 Task: Look for space in Pérama, Greece from 4th June, 2023 to 8th June, 2023 for 2 adults in price range Rs.8000 to Rs.16000. Place can be private room with 1  bedroom having 1 bed and 1 bathroom. Property type can be house, flat, hotel. Amenities needed are: washing machine. Booking option can be shelf check-in. Required host language is English.
Action: Mouse moved to (482, 54)
Screenshot: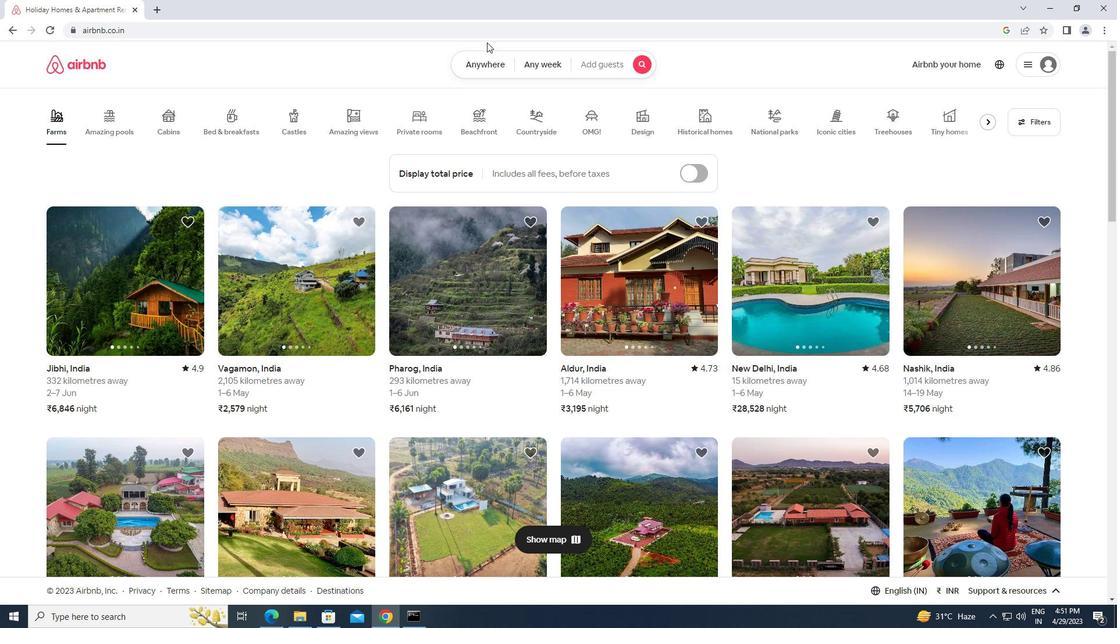 
Action: Mouse pressed left at (482, 54)
Screenshot: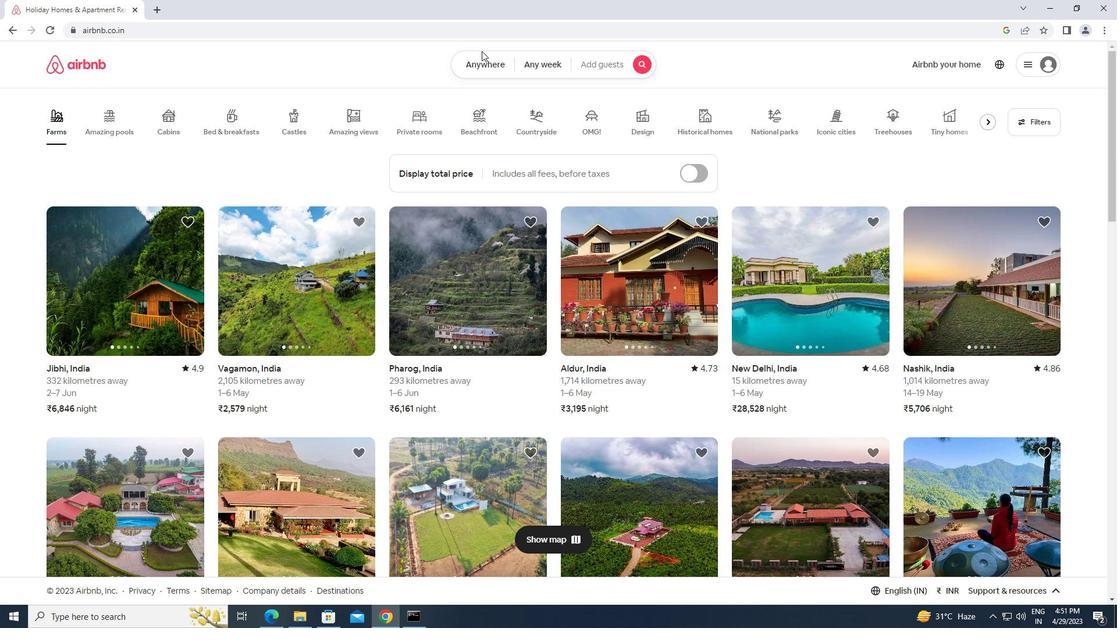 
Action: Mouse moved to (460, 97)
Screenshot: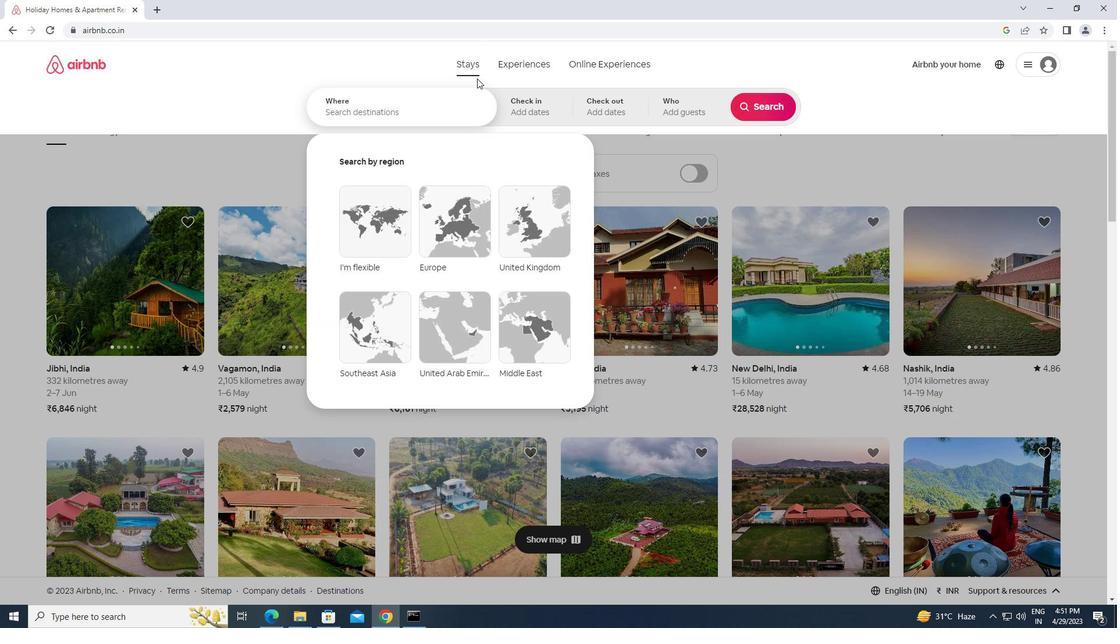 
Action: Mouse pressed left at (460, 97)
Screenshot: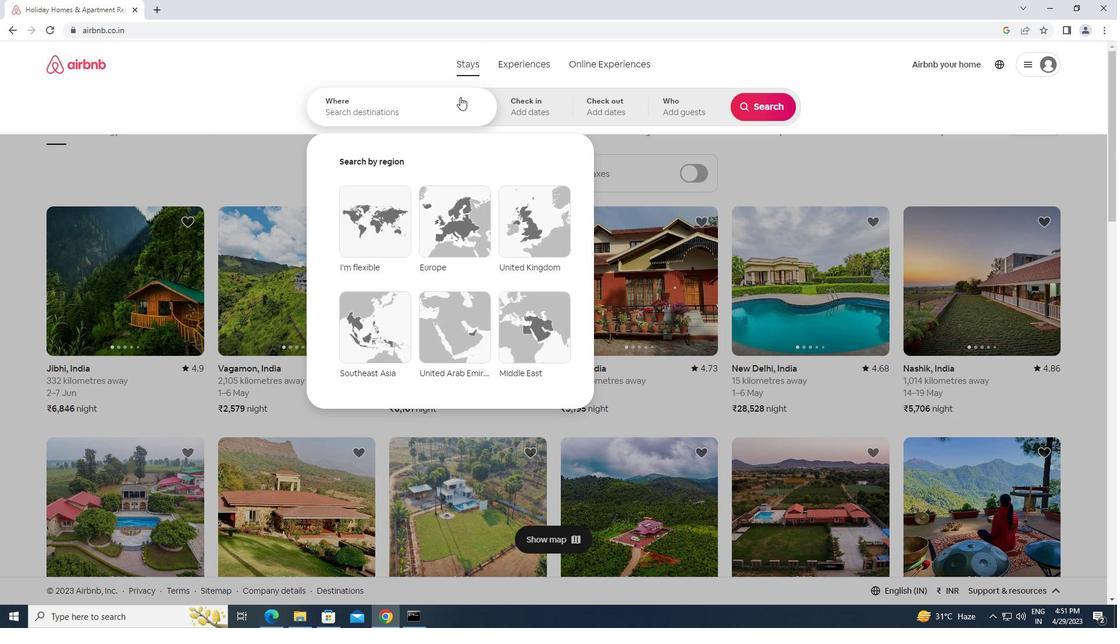 
Action: Key pressed p<Key.caps_lock>erama,<Key.space><Key.caps_lock>g<Key.caps_lock>reece<Key.enter>
Screenshot: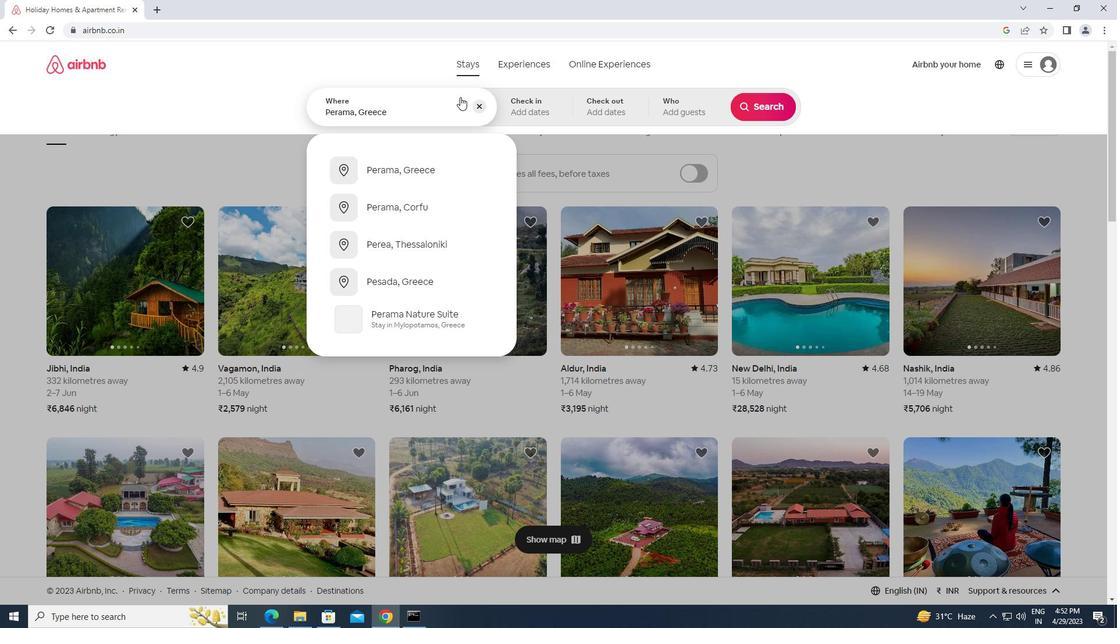 
Action: Mouse moved to (762, 194)
Screenshot: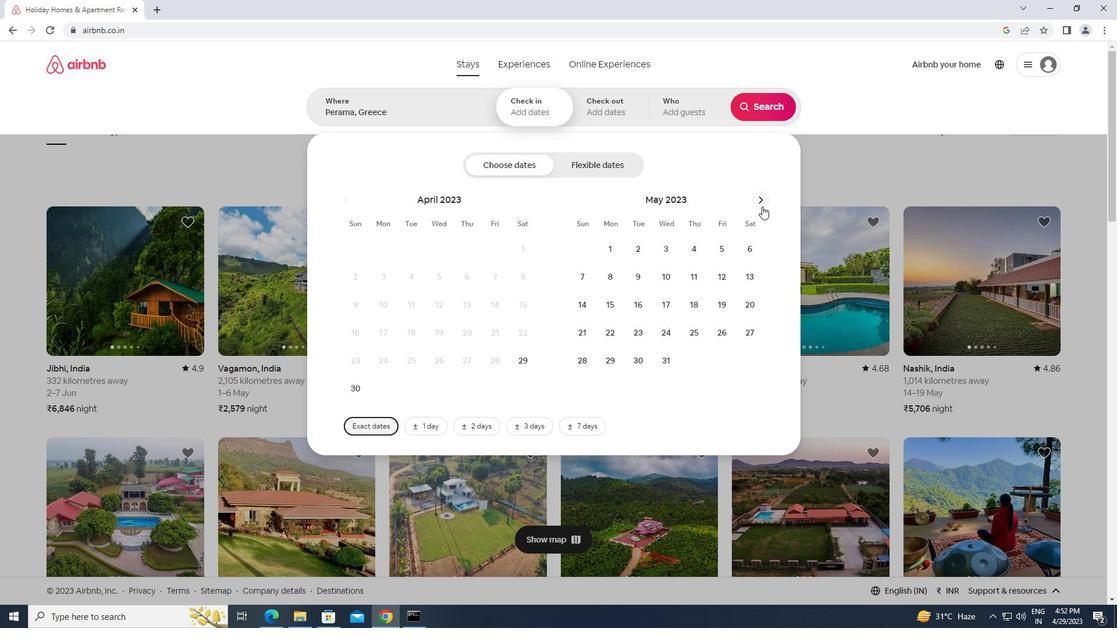 
Action: Mouse pressed left at (762, 194)
Screenshot: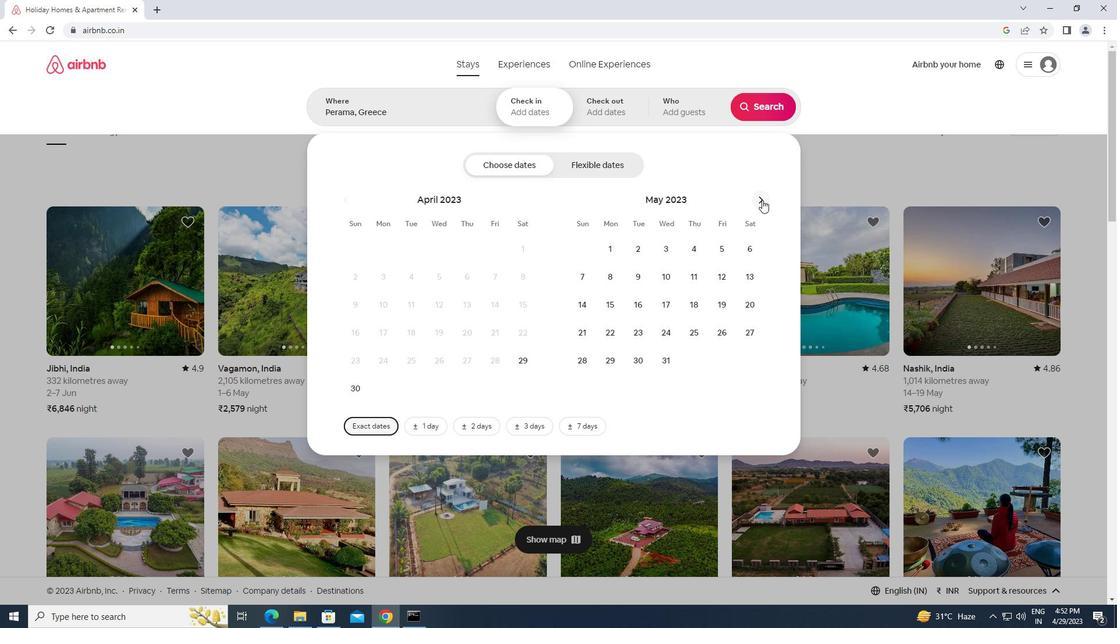
Action: Mouse moved to (588, 271)
Screenshot: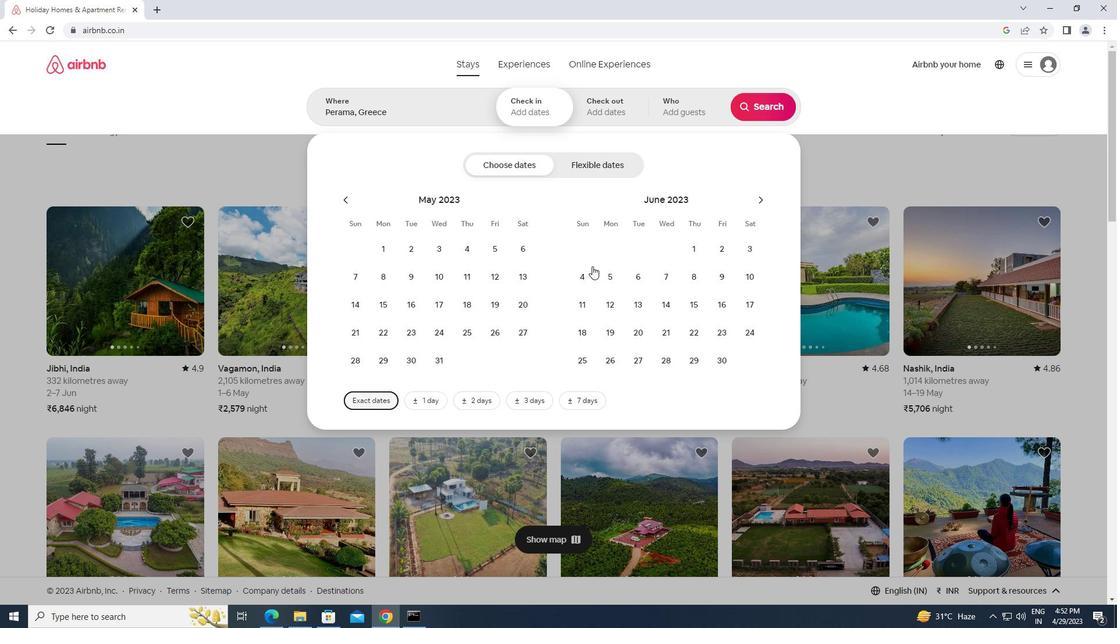 
Action: Mouse pressed left at (588, 271)
Screenshot: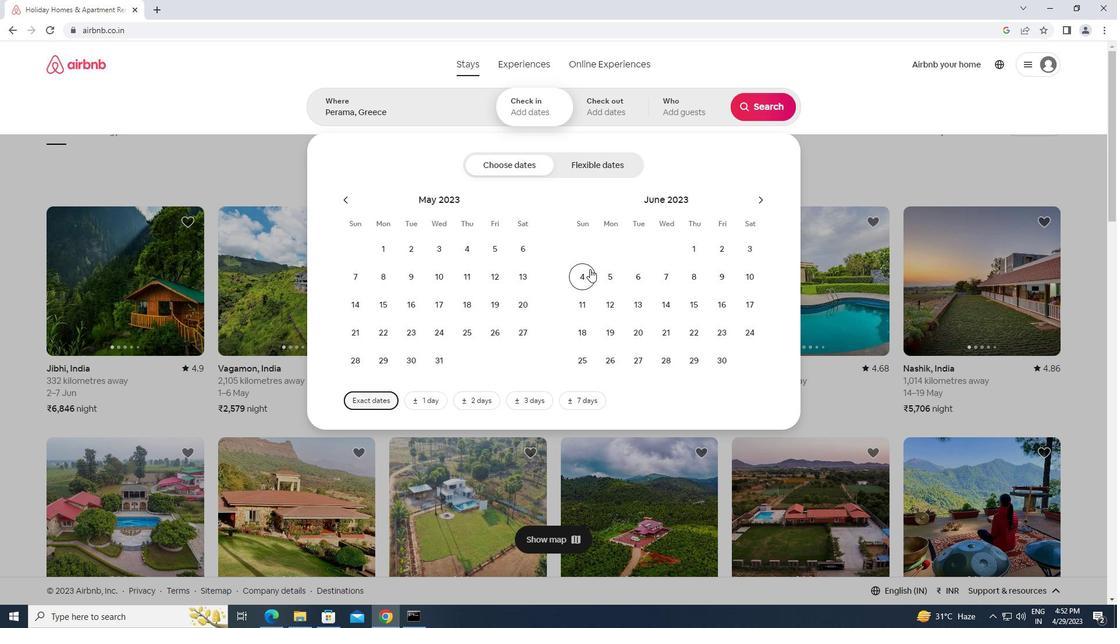 
Action: Mouse moved to (698, 271)
Screenshot: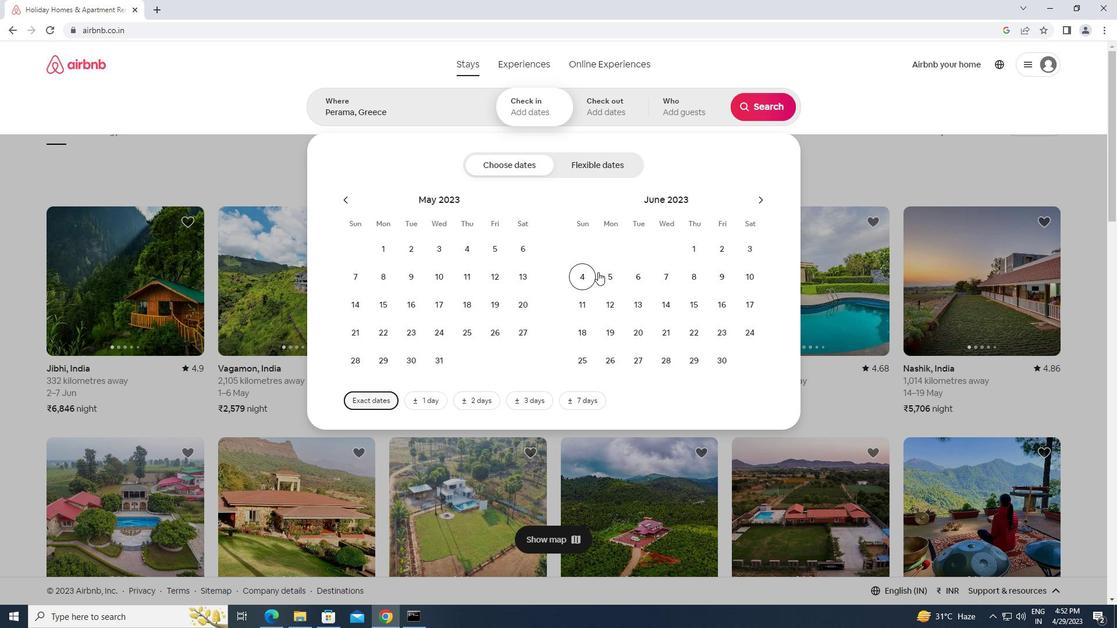 
Action: Mouse pressed left at (698, 271)
Screenshot: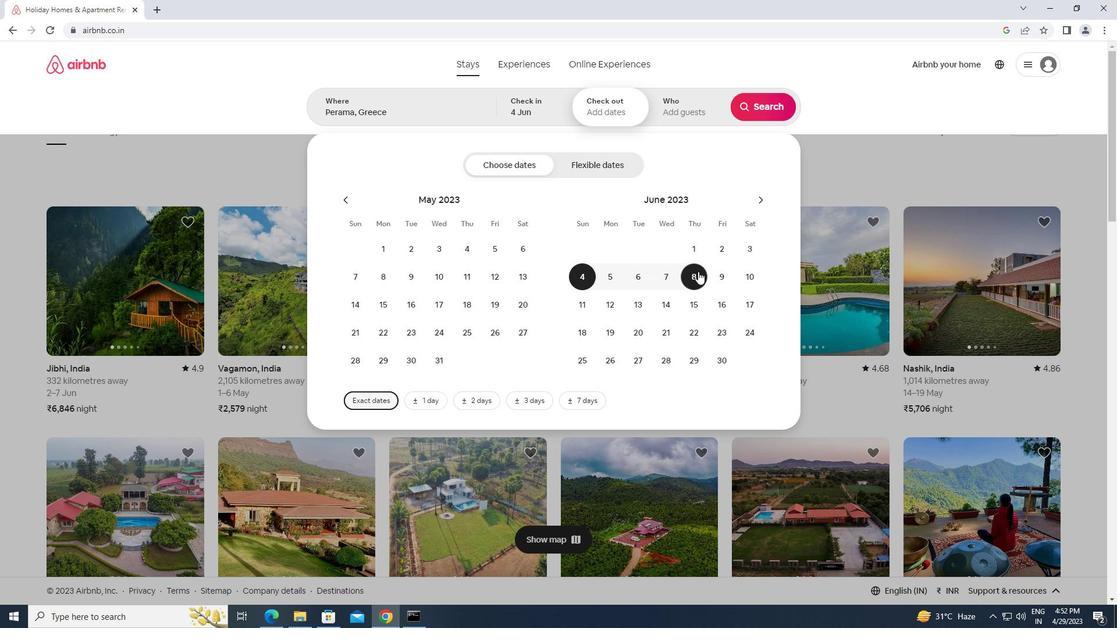 
Action: Mouse moved to (685, 108)
Screenshot: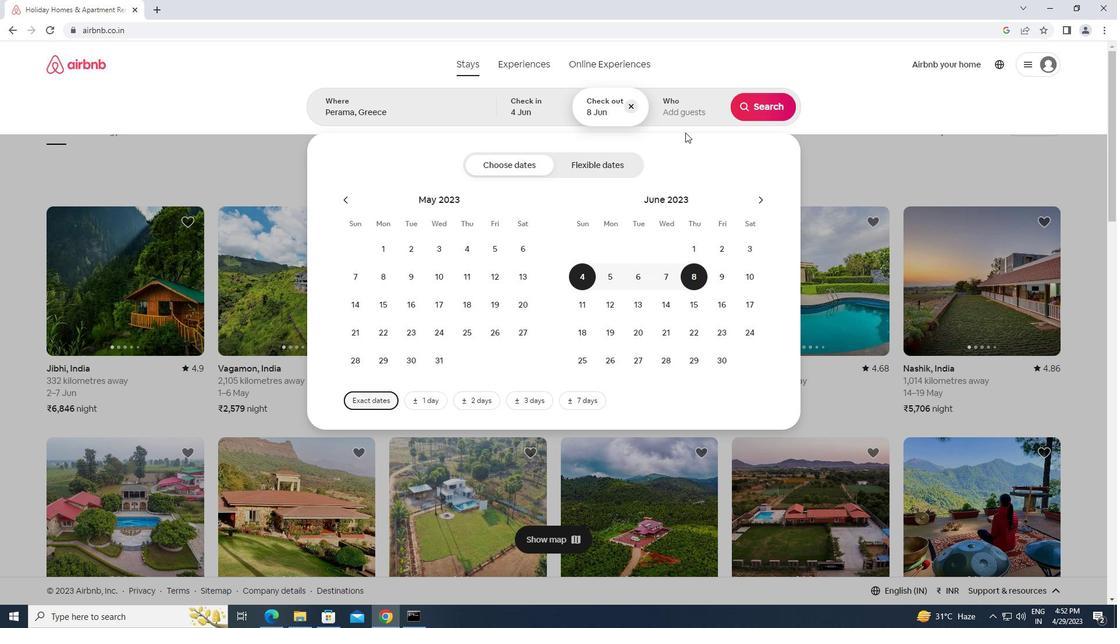 
Action: Mouse pressed left at (685, 108)
Screenshot: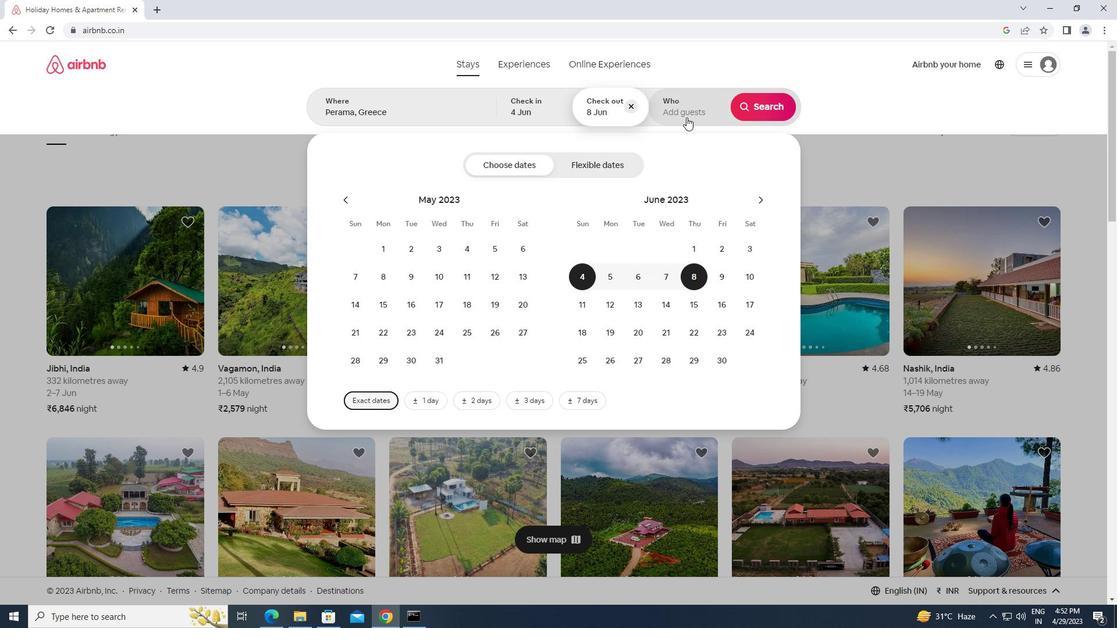 
Action: Mouse moved to (772, 164)
Screenshot: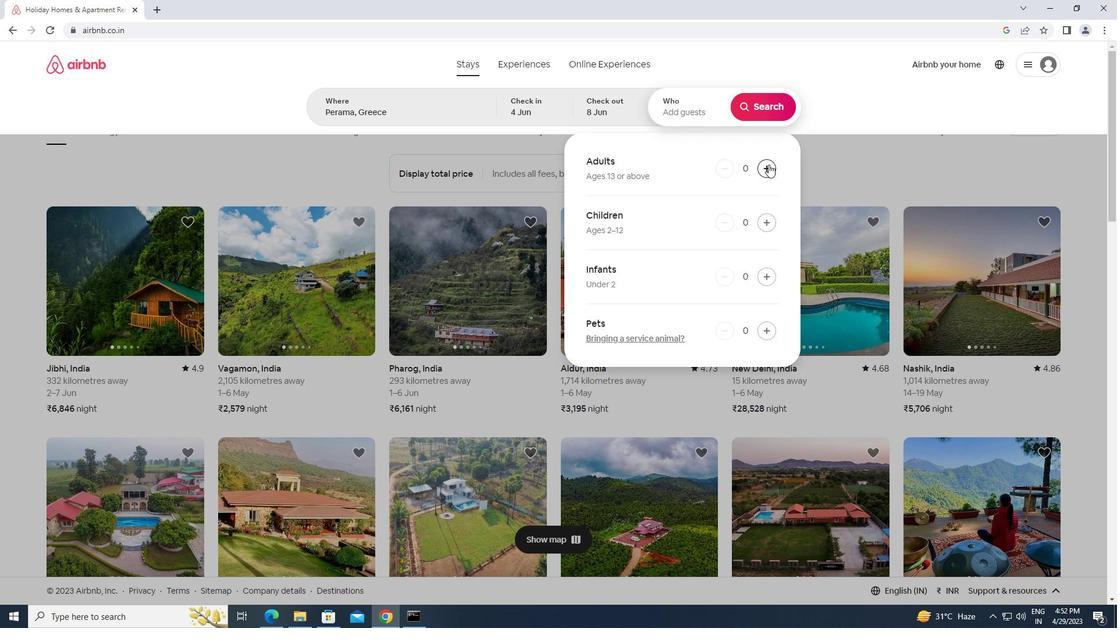 
Action: Mouse pressed left at (772, 164)
Screenshot: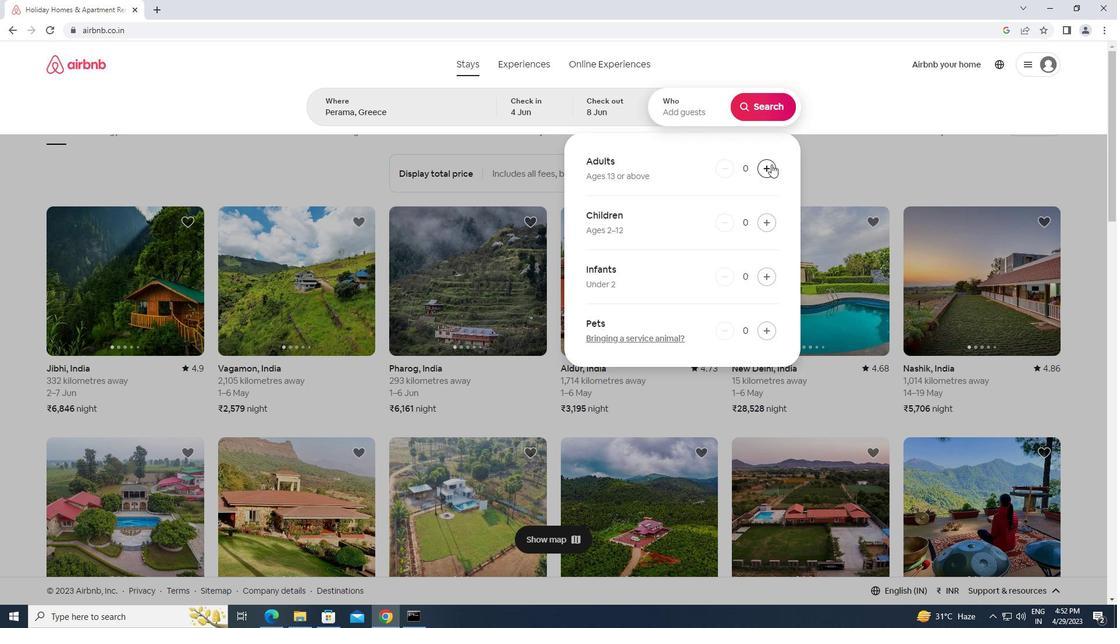 
Action: Mouse pressed left at (772, 164)
Screenshot: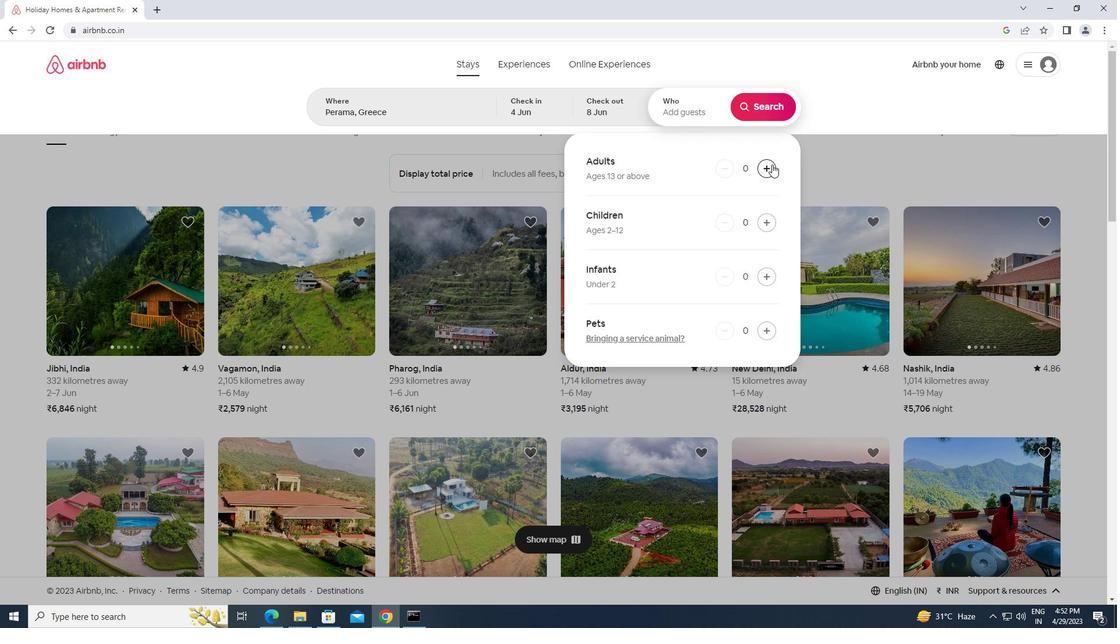 
Action: Mouse moved to (766, 96)
Screenshot: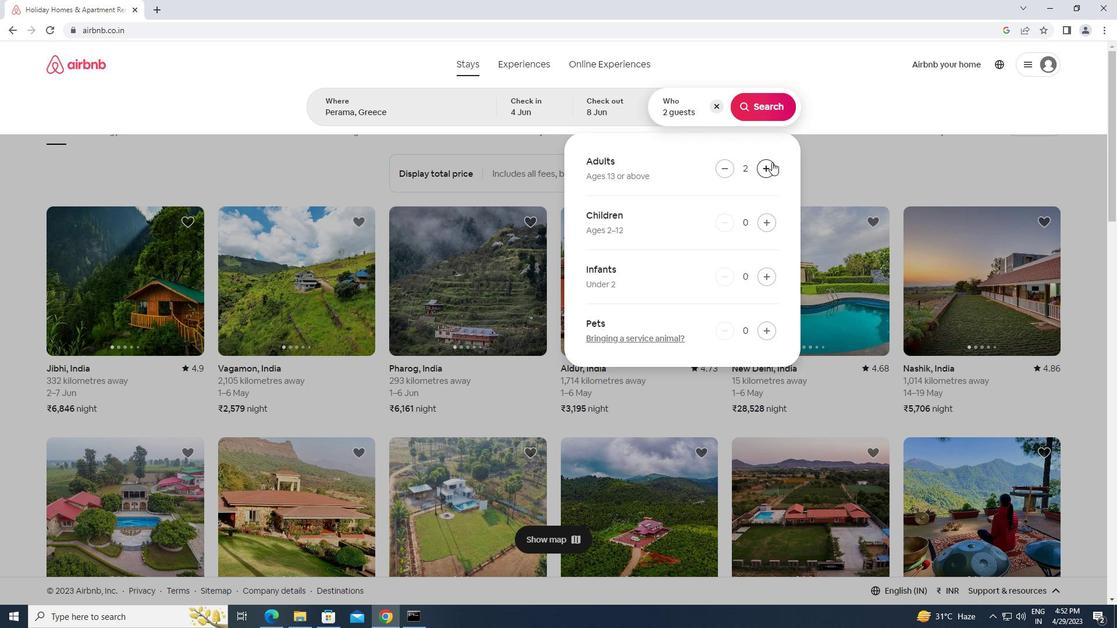 
Action: Mouse pressed left at (766, 96)
Screenshot: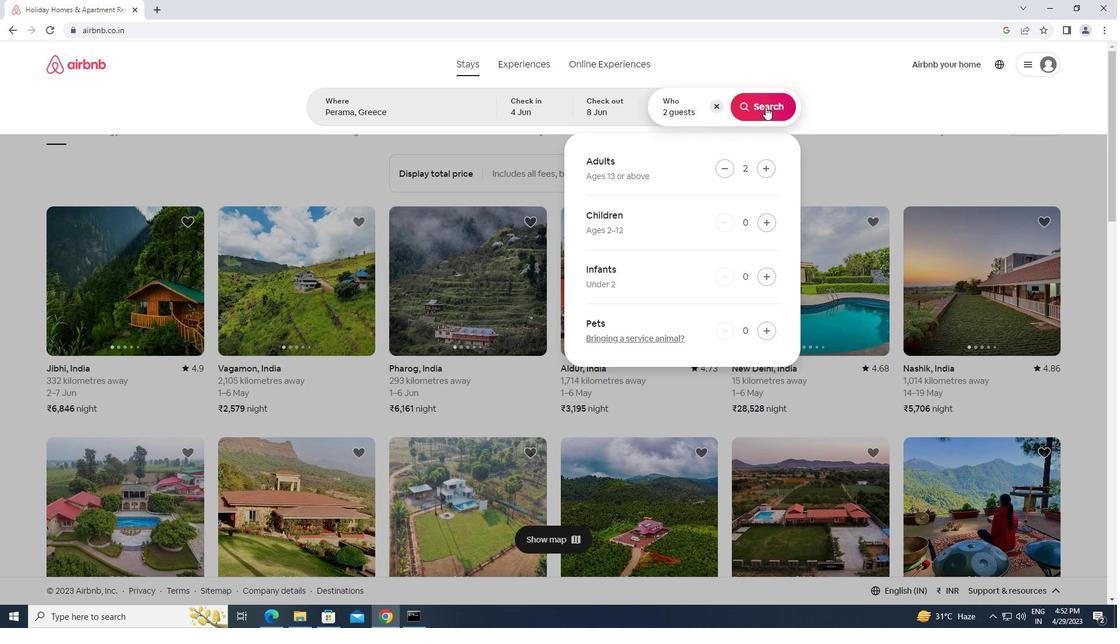 
Action: Mouse moved to (1049, 112)
Screenshot: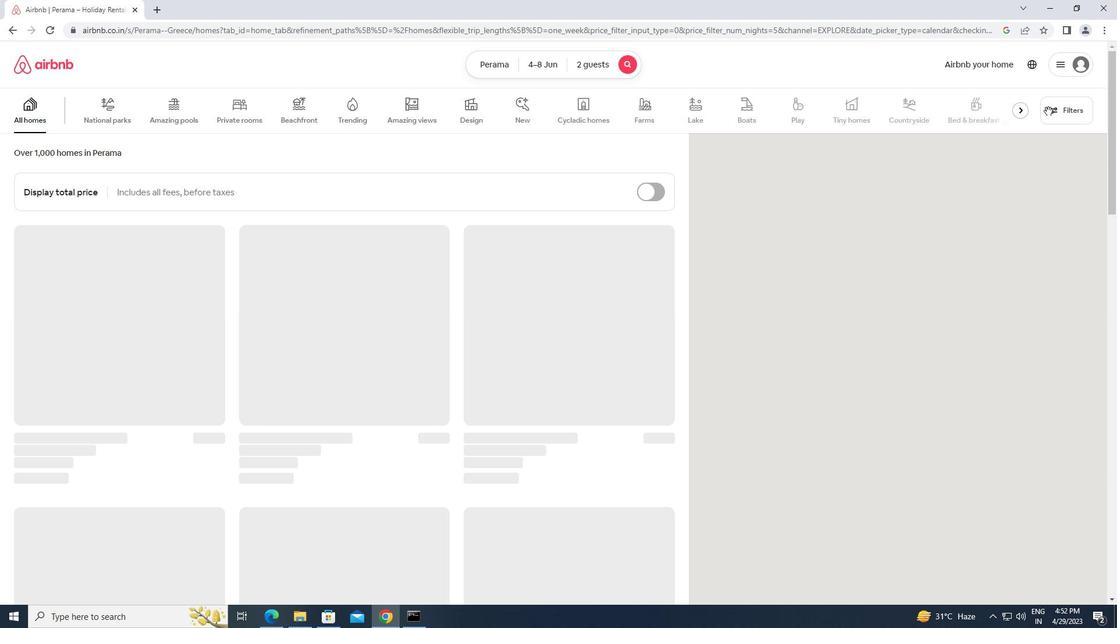 
Action: Mouse pressed left at (1049, 112)
Screenshot: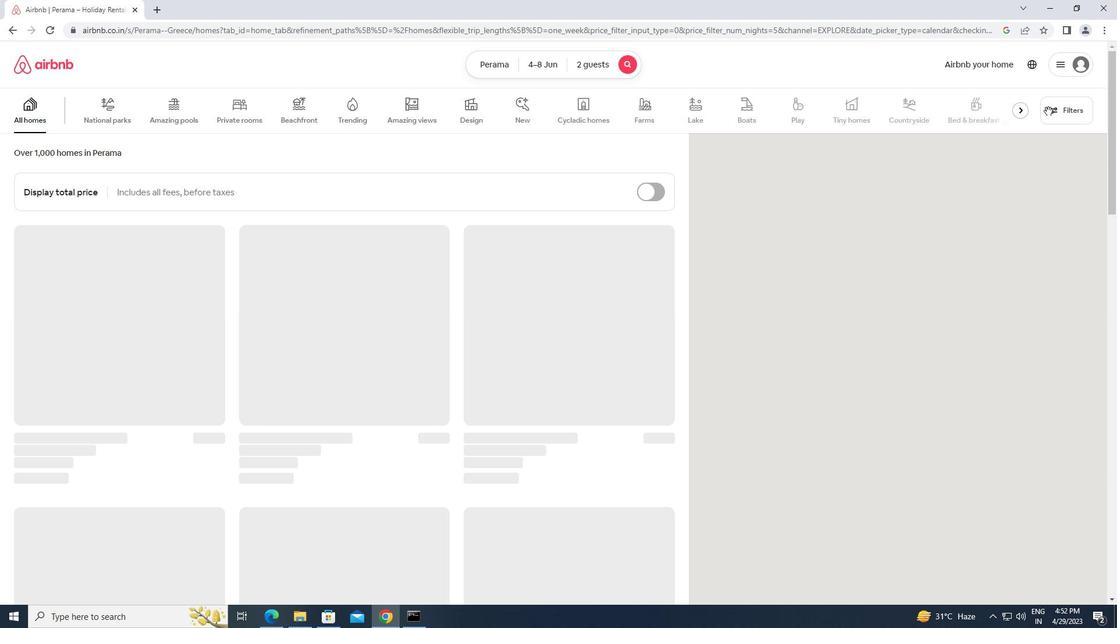
Action: Mouse moved to (407, 257)
Screenshot: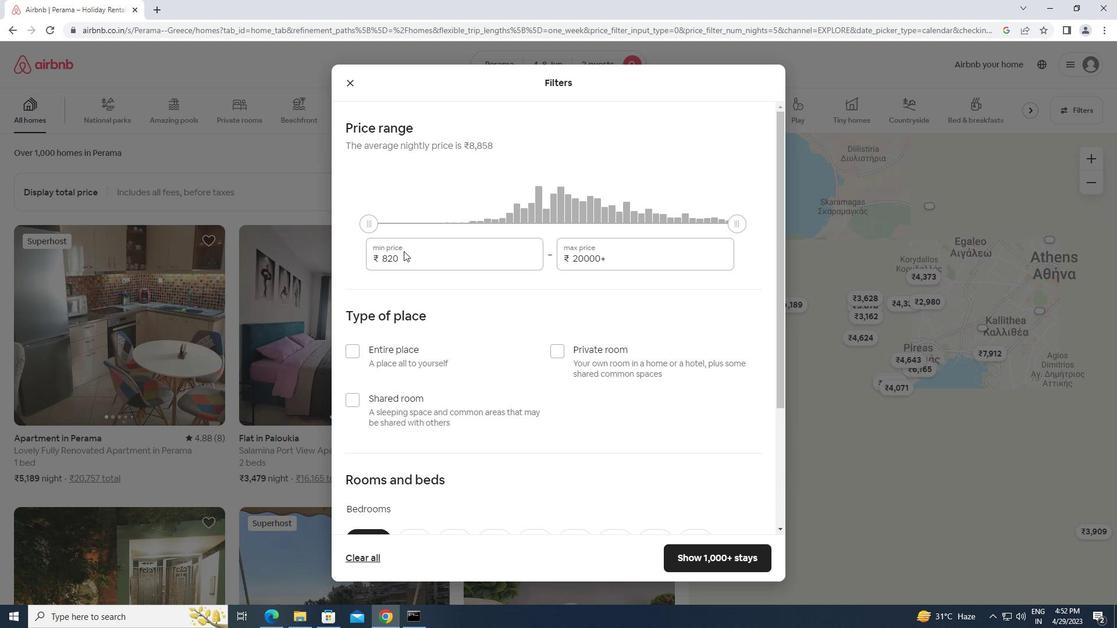 
Action: Mouse pressed left at (407, 257)
Screenshot: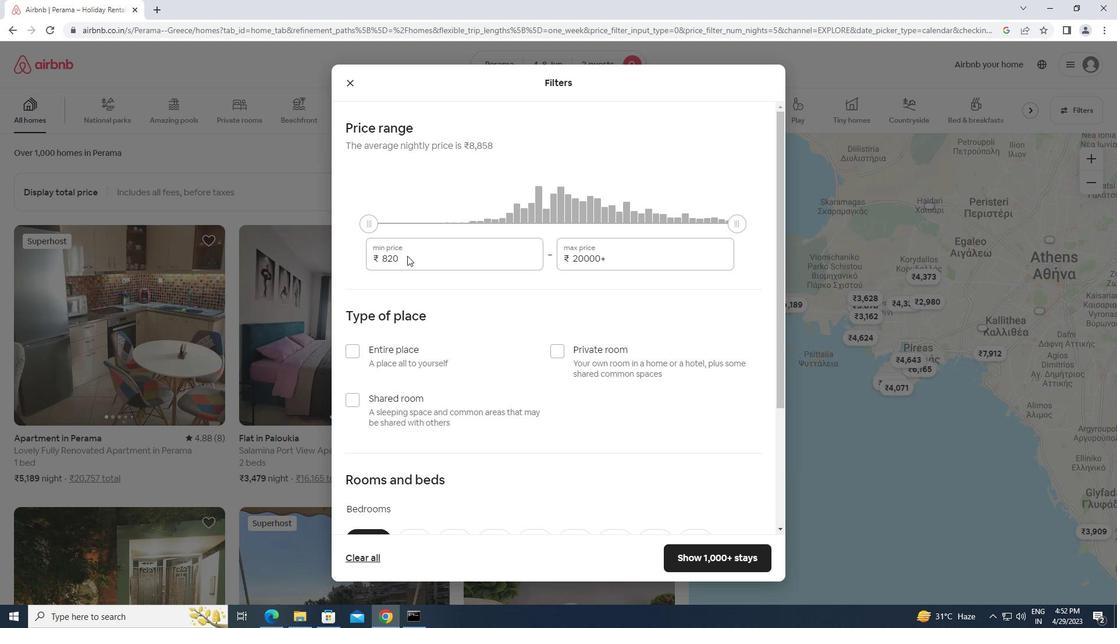 
Action: Mouse moved to (350, 259)
Screenshot: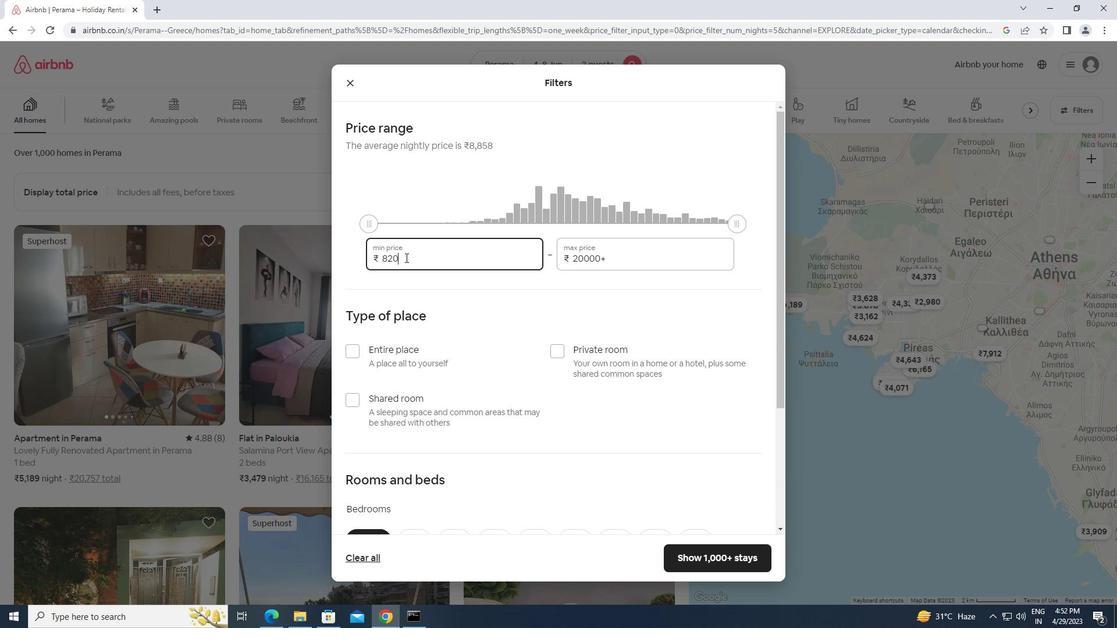 
Action: Key pressed 8000<Key.tab><Key.backspace><Key.backspace><Key.backspace><Key.backspace><Key.backspace><Key.backspace><Key.backspace><Key.backspace><Key.backspace><Key.backspace><Key.backspace><Key.backspace><Key.backspace><Key.backspace><Key.backspace><Key.backspace><Key.backspace><Key.backspace><Key.backspace><Key.backspace><Key.backspace><Key.backspace><Key.backspace><Key.backspace>16000
Screenshot: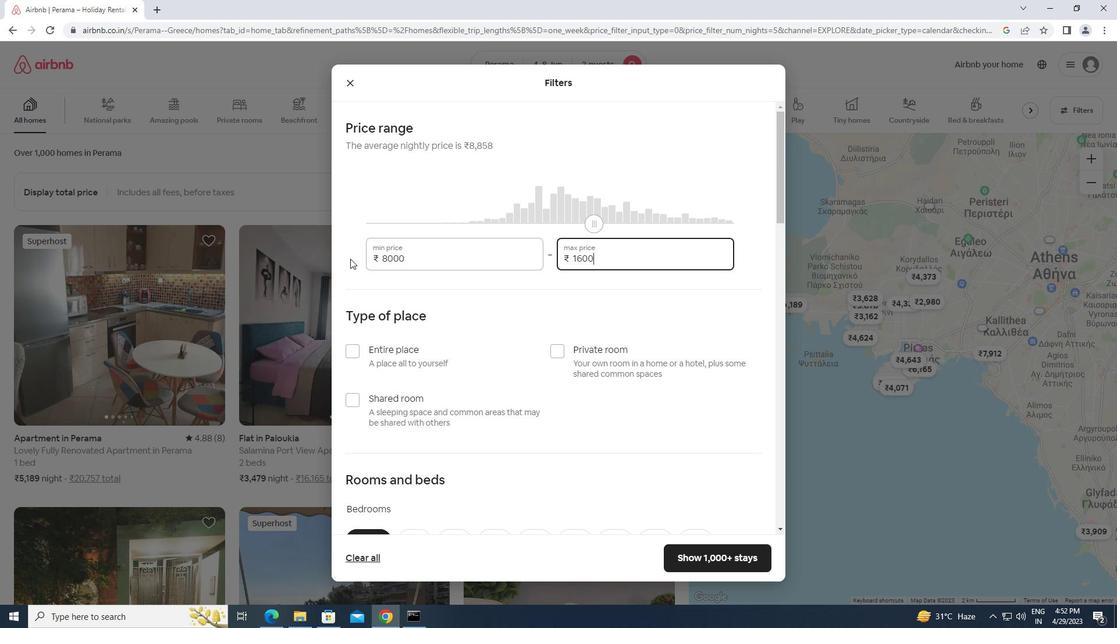 
Action: Mouse moved to (550, 352)
Screenshot: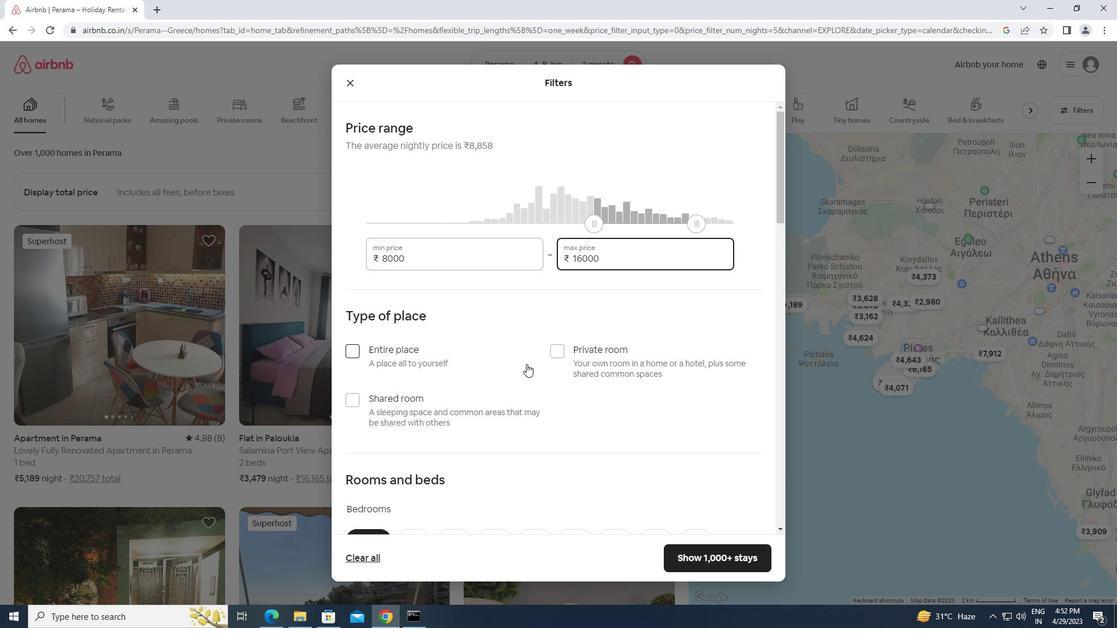 
Action: Mouse pressed left at (550, 352)
Screenshot: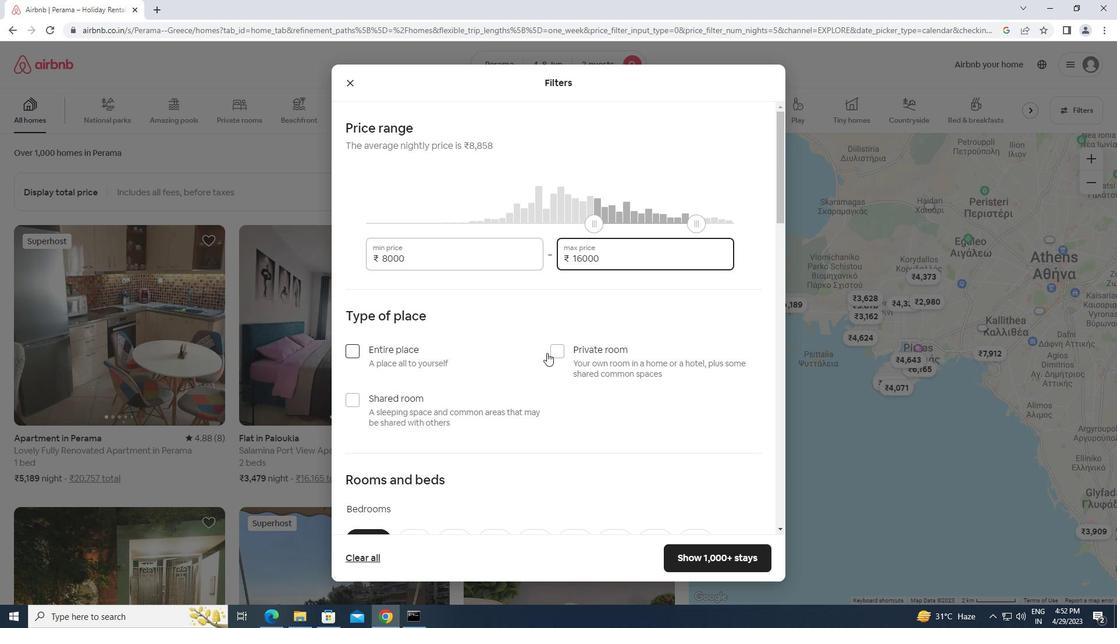 
Action: Mouse moved to (479, 372)
Screenshot: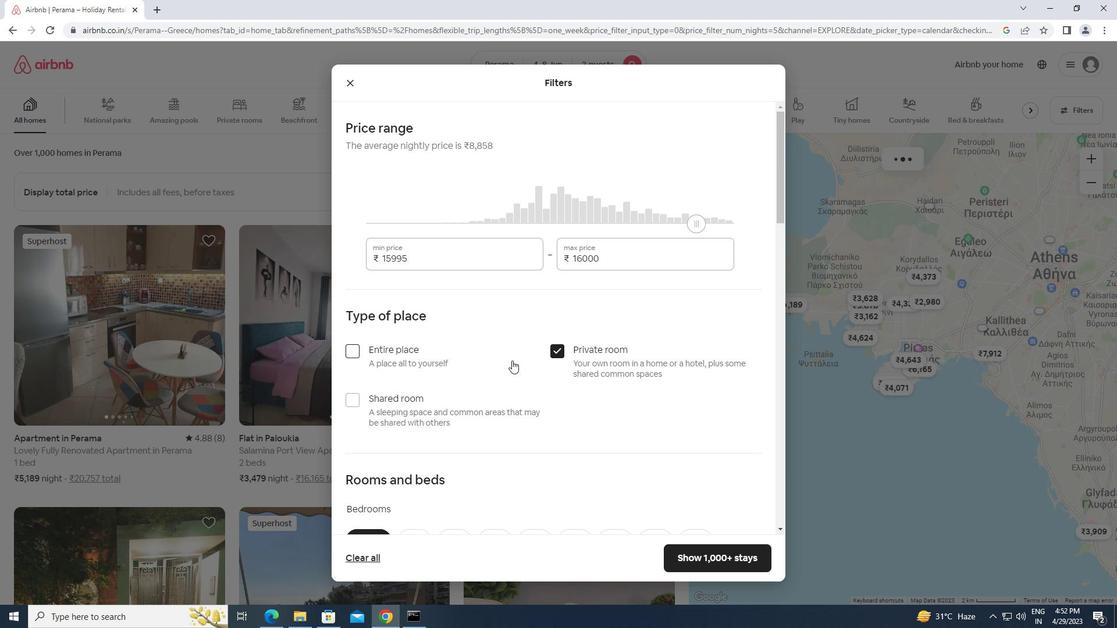 
Action: Mouse scrolled (479, 371) with delta (0, 0)
Screenshot: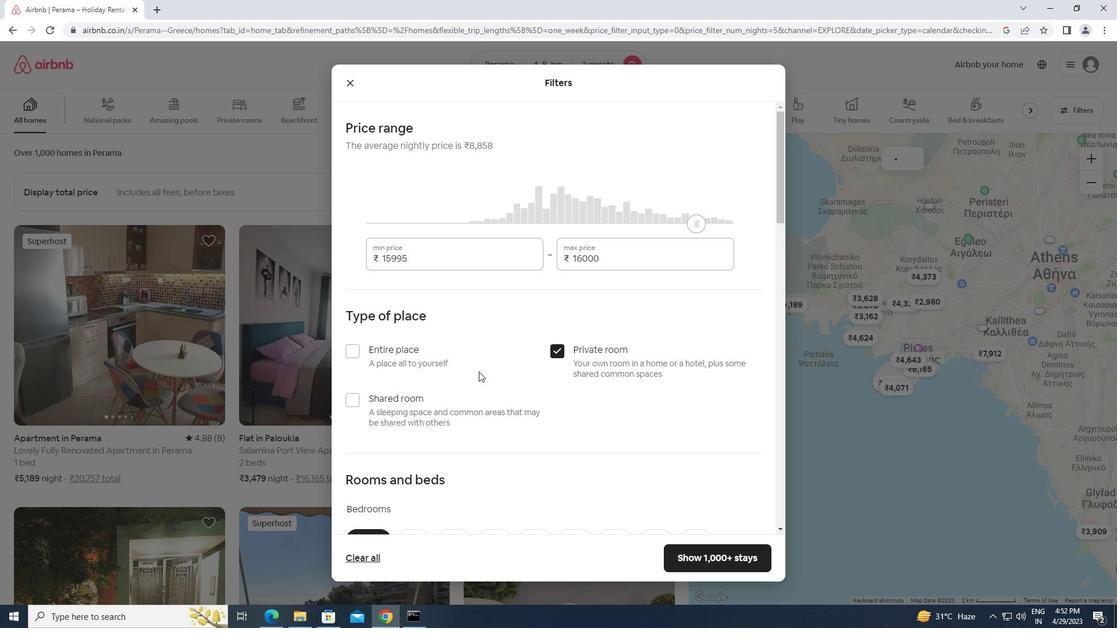 
Action: Mouse scrolled (479, 371) with delta (0, 0)
Screenshot: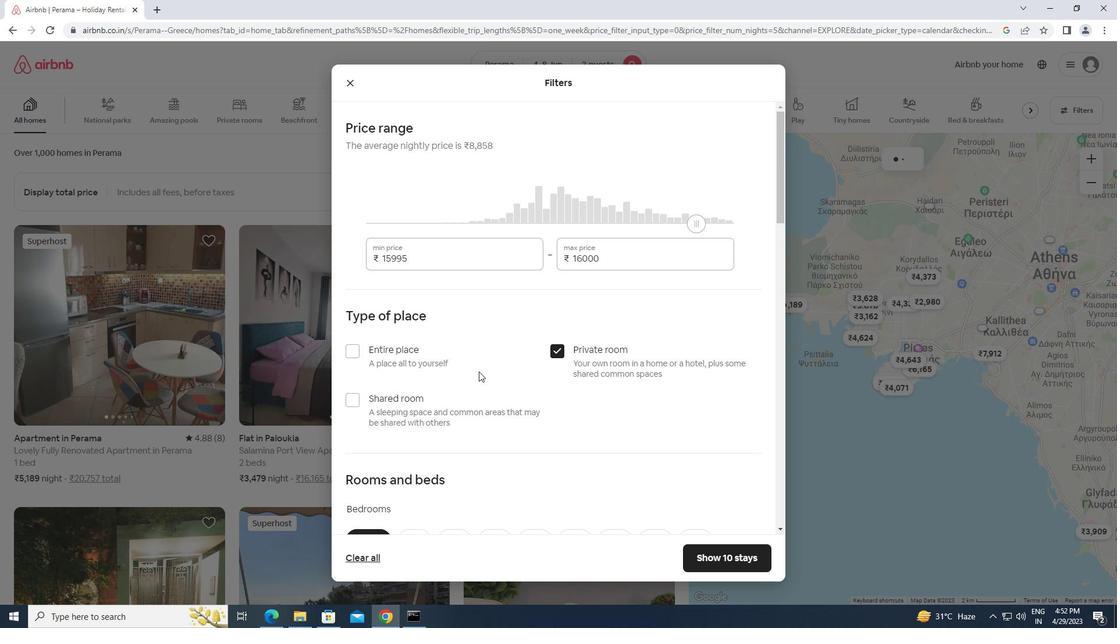 
Action: Mouse scrolled (479, 371) with delta (0, 0)
Screenshot: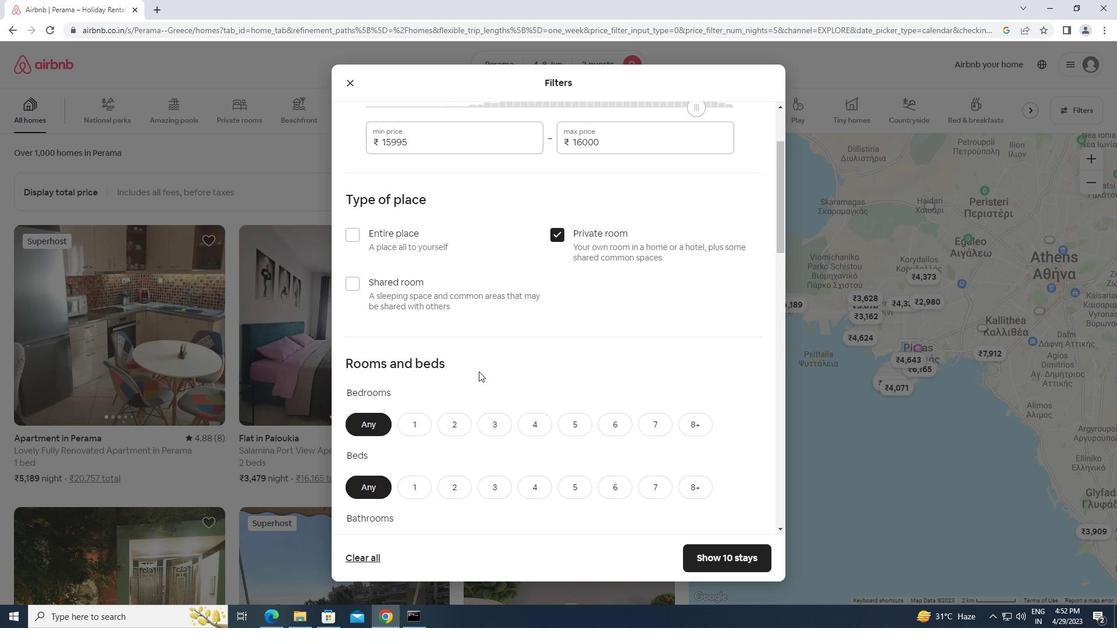 
Action: Mouse moved to (422, 369)
Screenshot: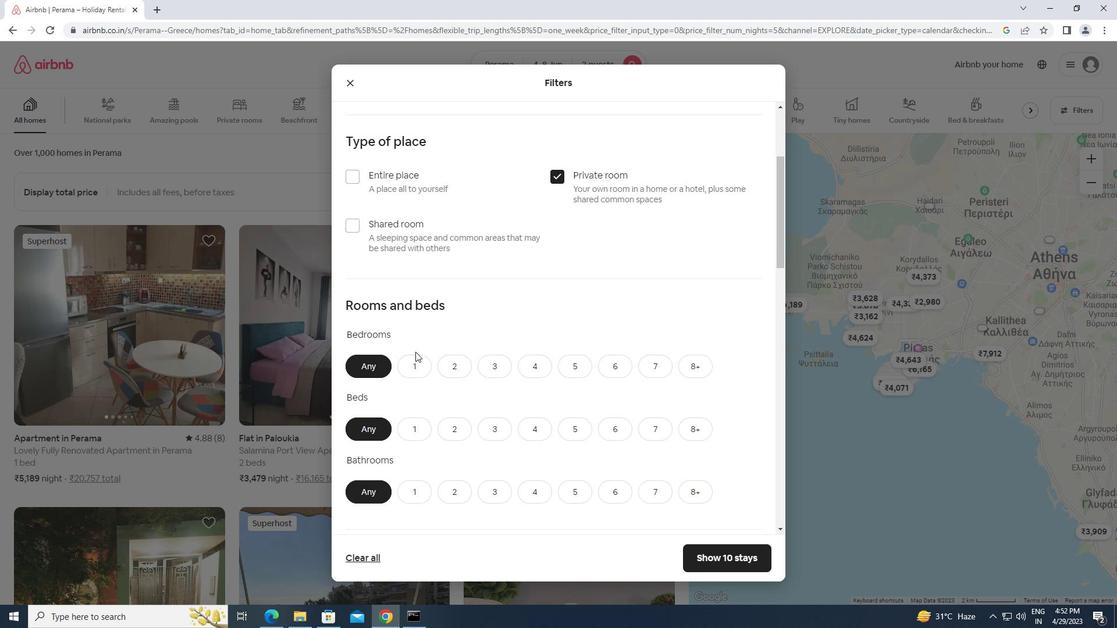 
Action: Mouse pressed left at (422, 369)
Screenshot: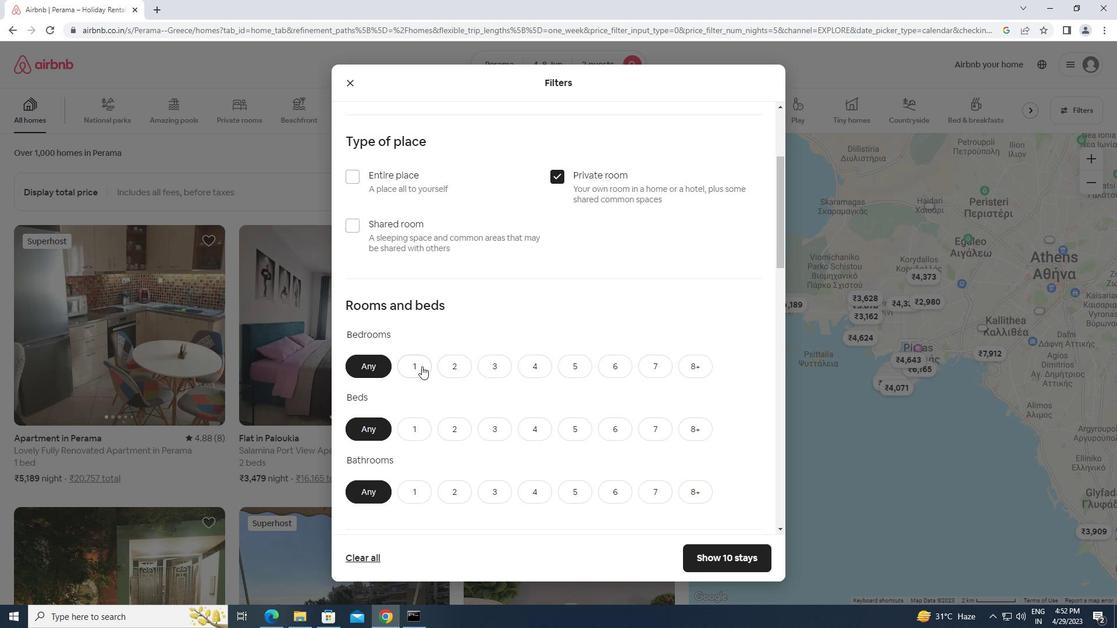 
Action: Mouse moved to (406, 424)
Screenshot: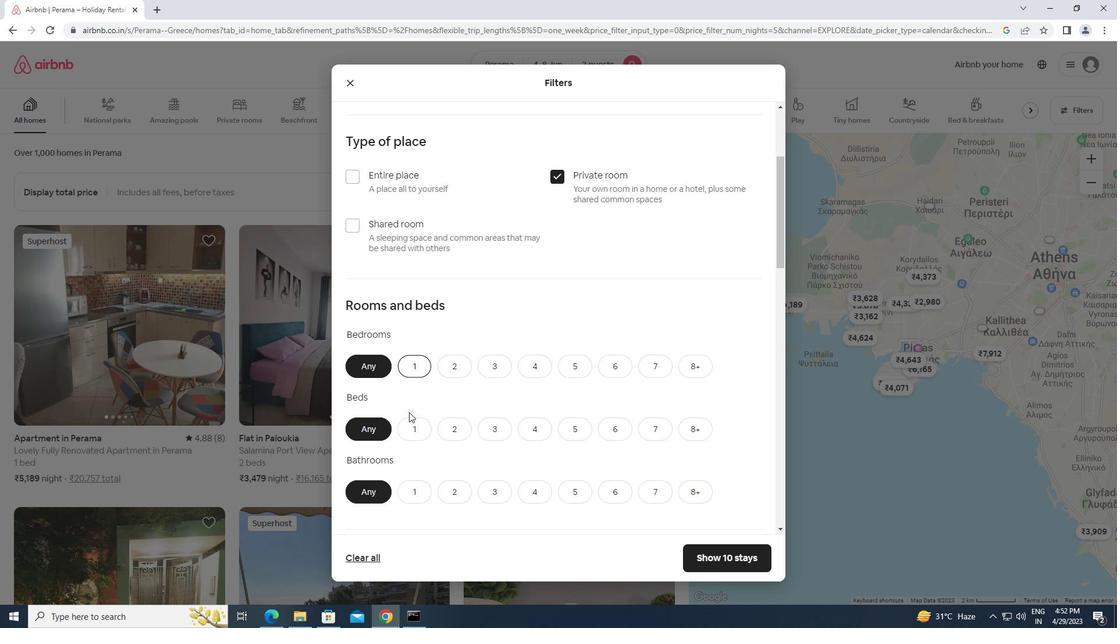 
Action: Mouse pressed left at (406, 424)
Screenshot: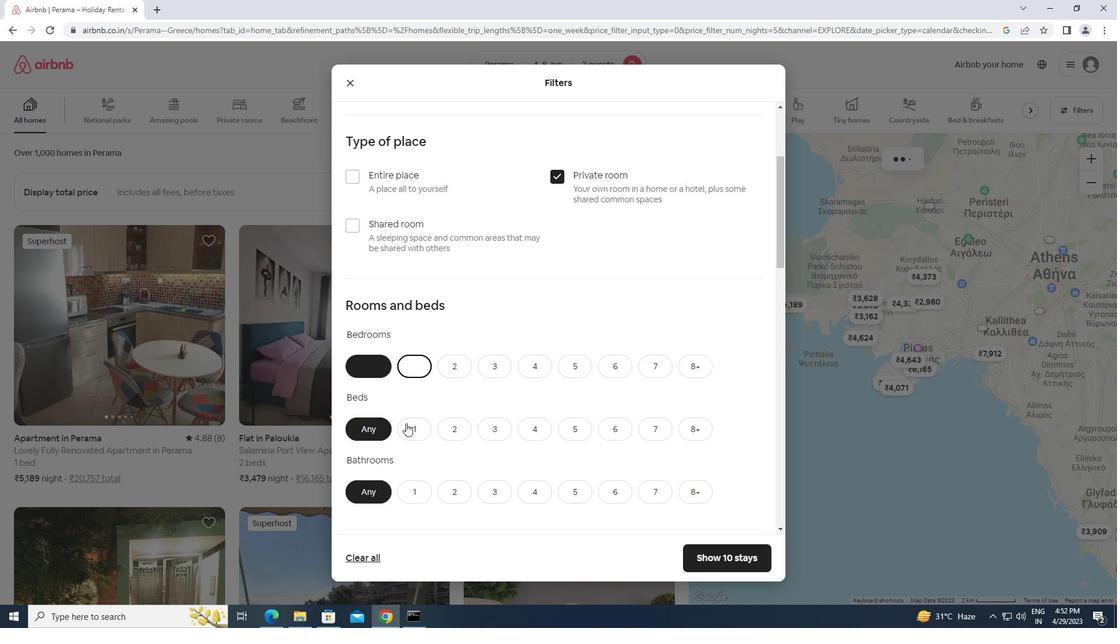 
Action: Mouse moved to (417, 491)
Screenshot: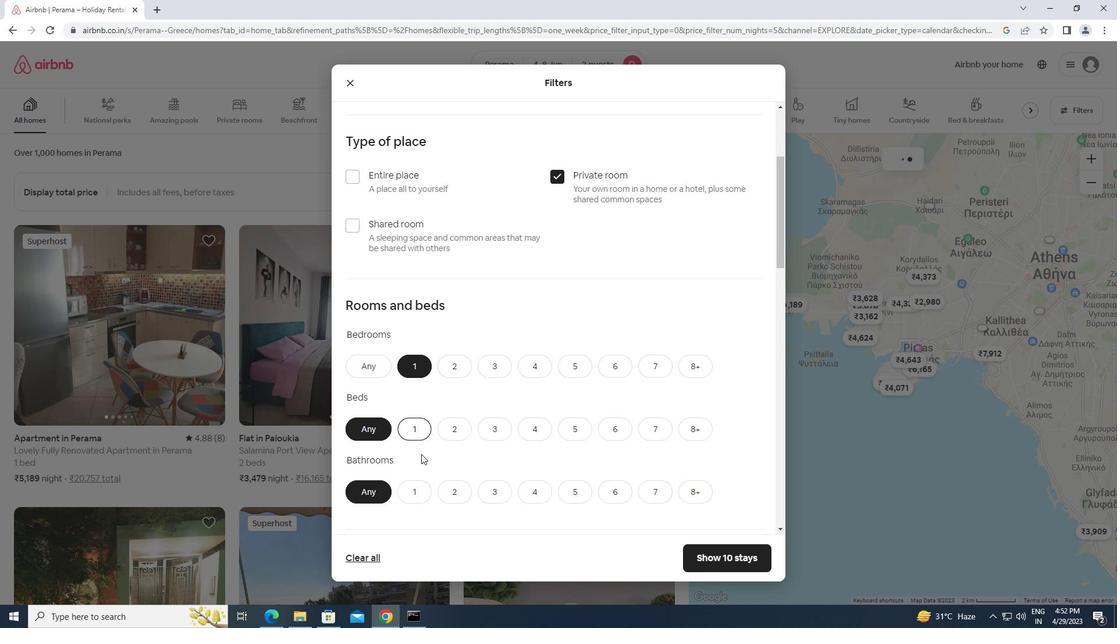 
Action: Mouse pressed left at (417, 491)
Screenshot: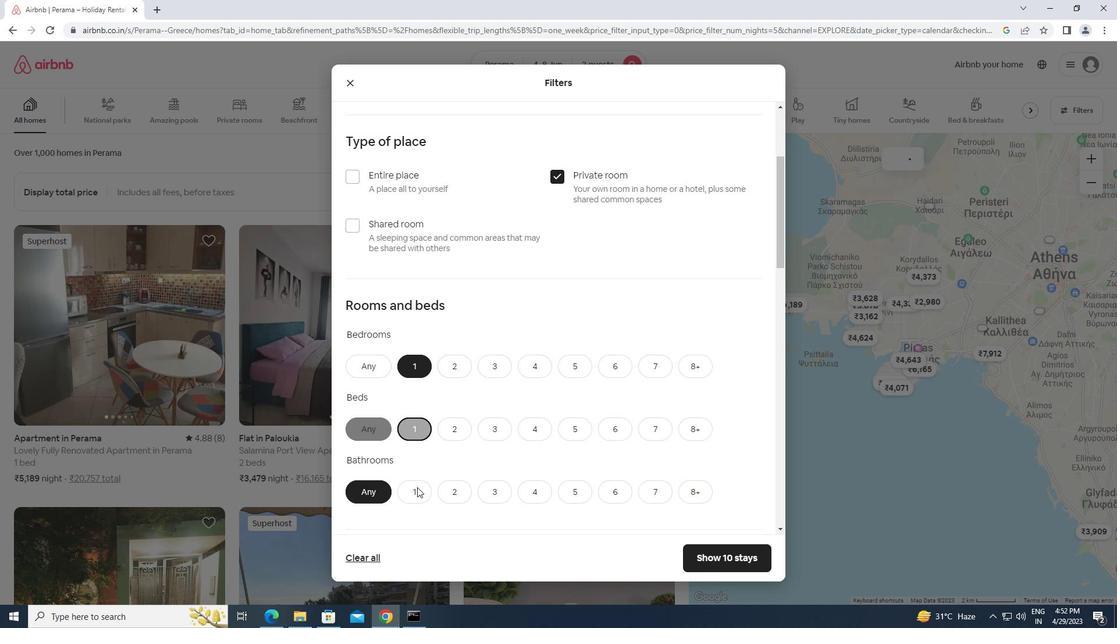 
Action: Mouse moved to (416, 491)
Screenshot: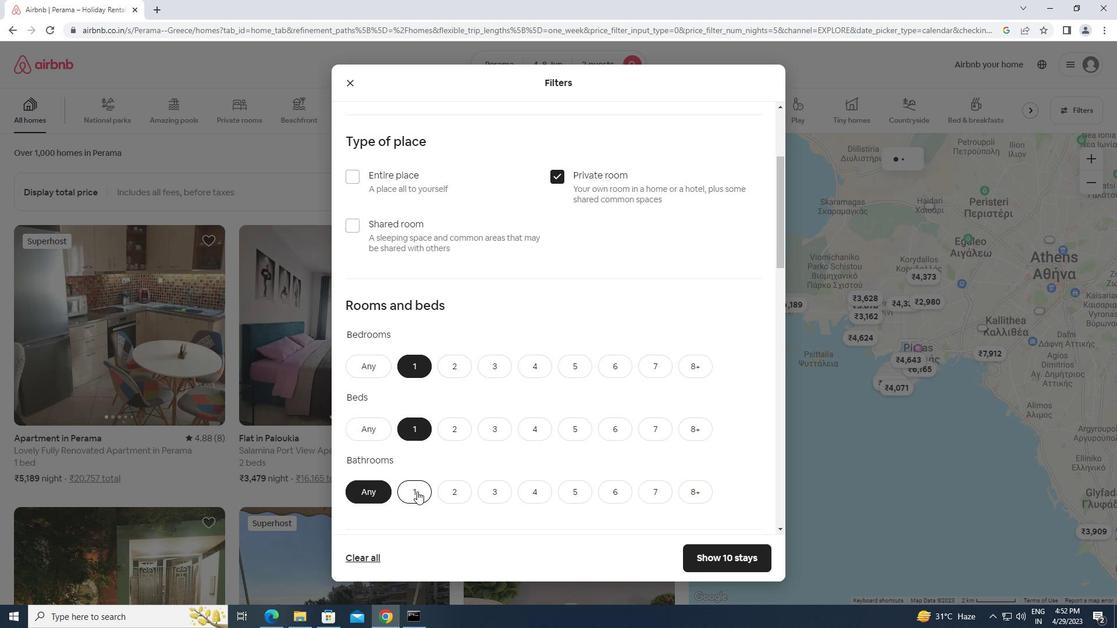 
Action: Mouse scrolled (416, 490) with delta (0, 0)
Screenshot: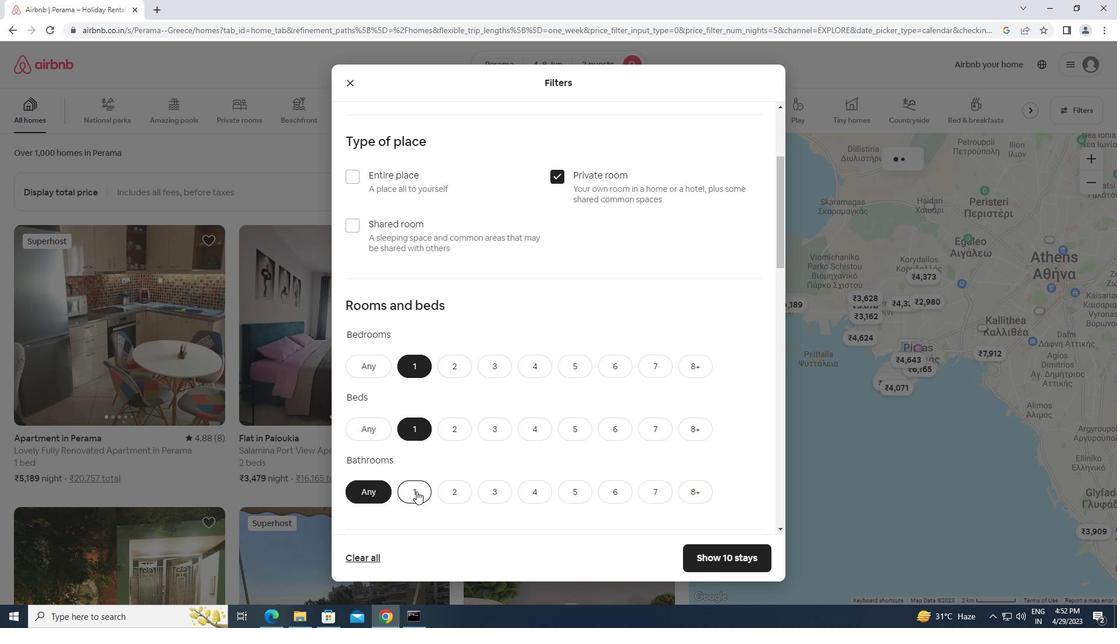 
Action: Mouse moved to (416, 491)
Screenshot: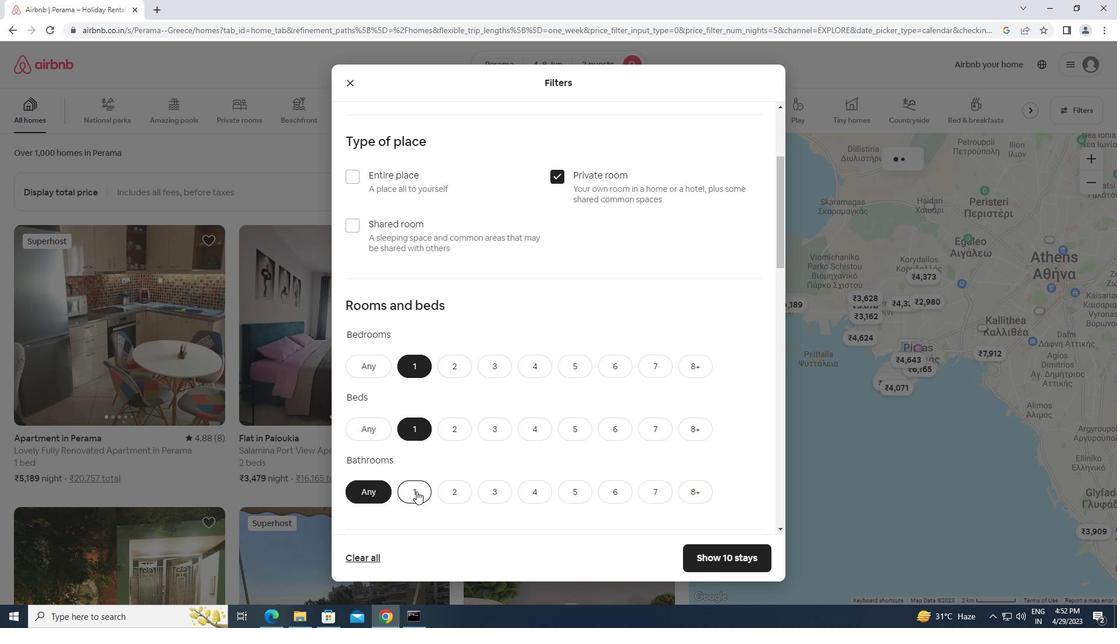 
Action: Mouse scrolled (416, 490) with delta (0, 0)
Screenshot: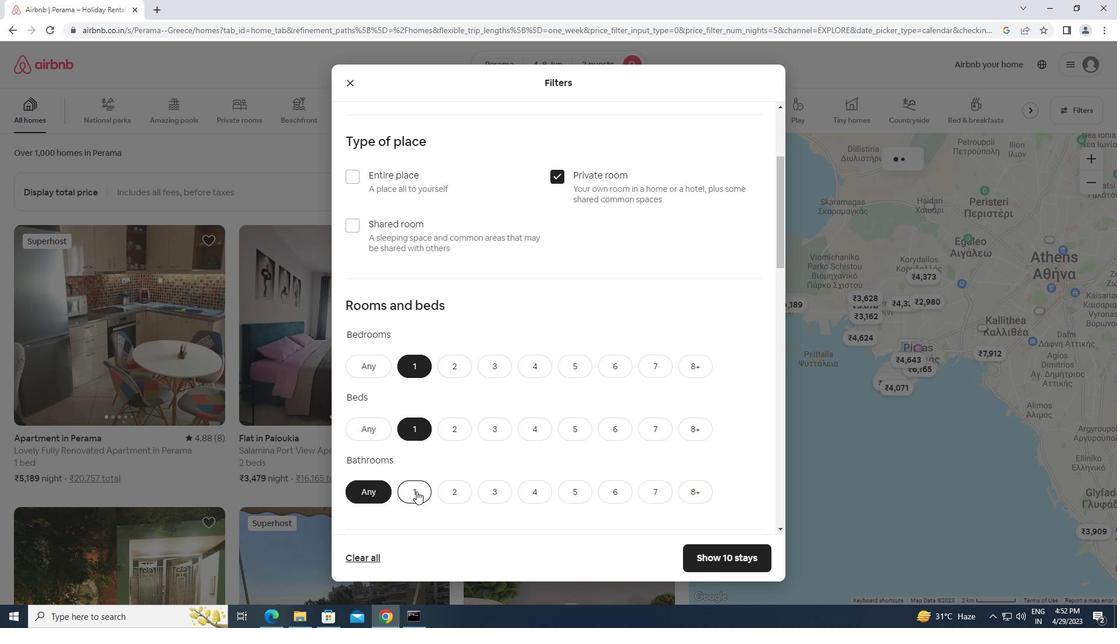 
Action: Mouse scrolled (416, 490) with delta (0, 0)
Screenshot: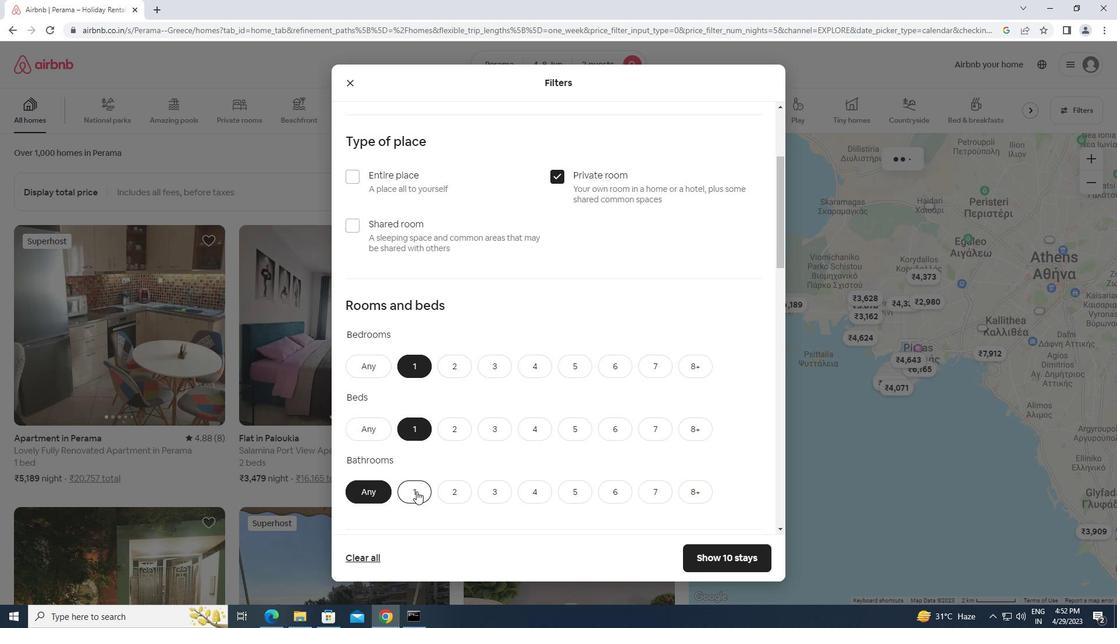 
Action: Mouse scrolled (416, 490) with delta (0, 0)
Screenshot: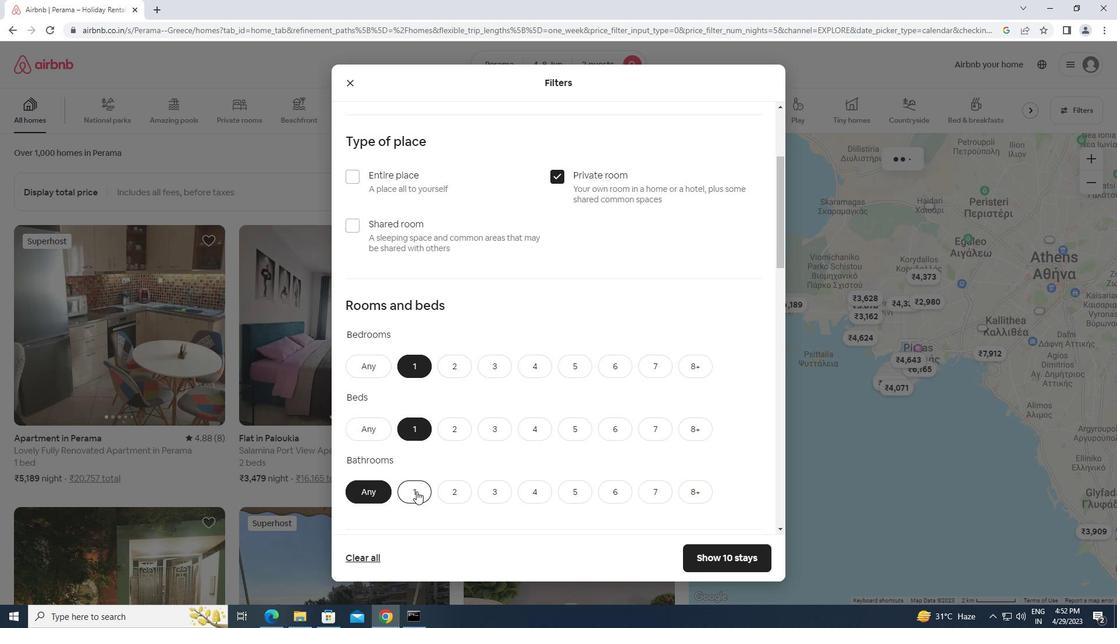 
Action: Mouse moved to (418, 380)
Screenshot: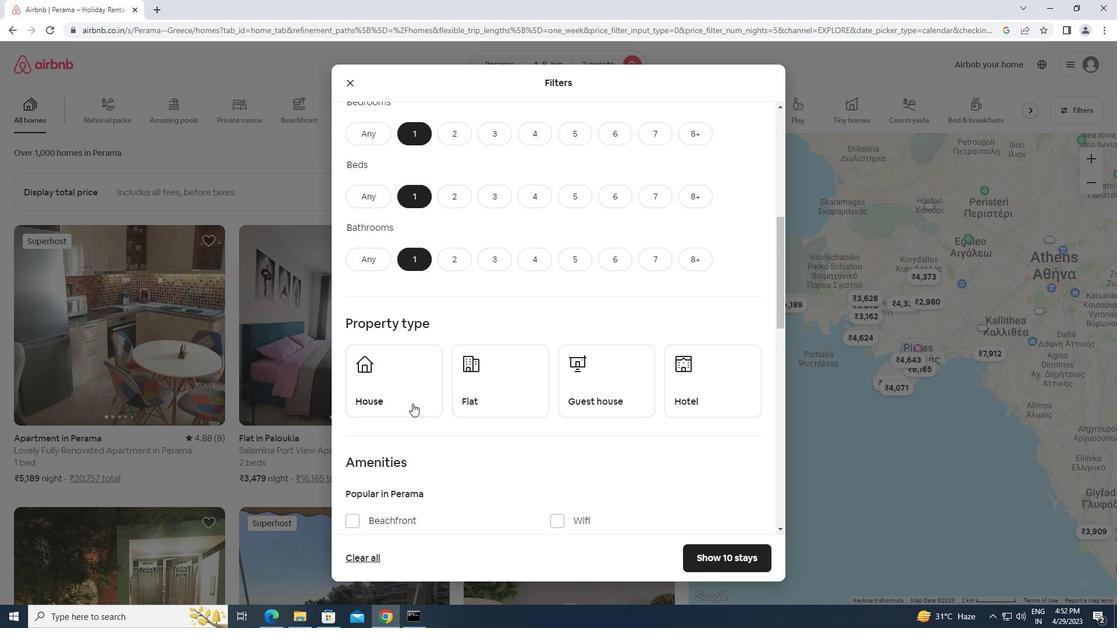 
Action: Mouse pressed left at (418, 380)
Screenshot: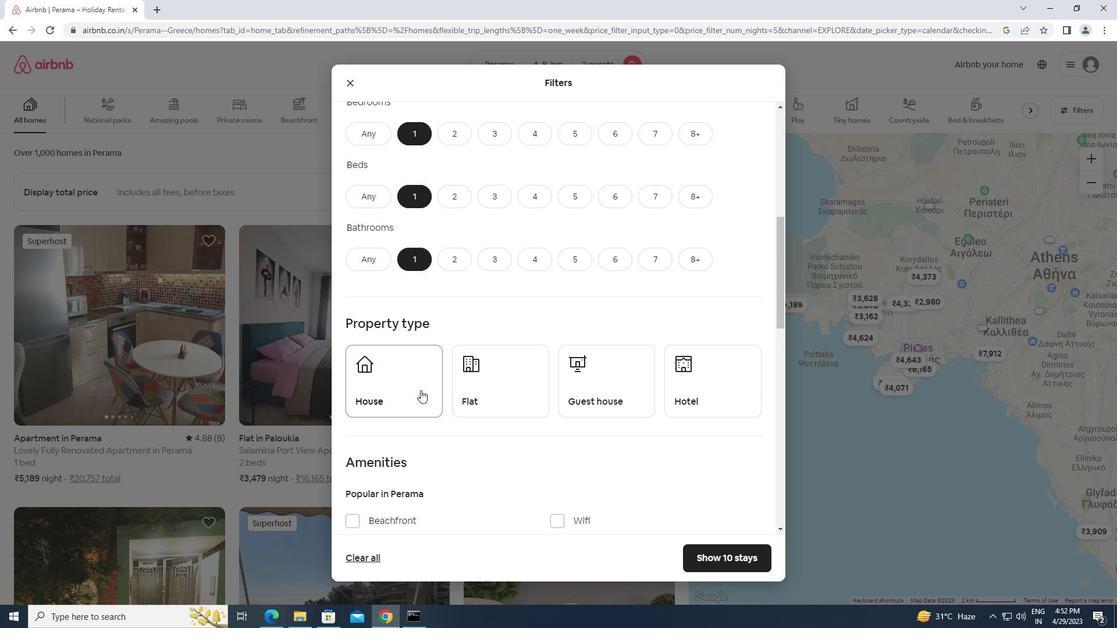
Action: Mouse moved to (488, 381)
Screenshot: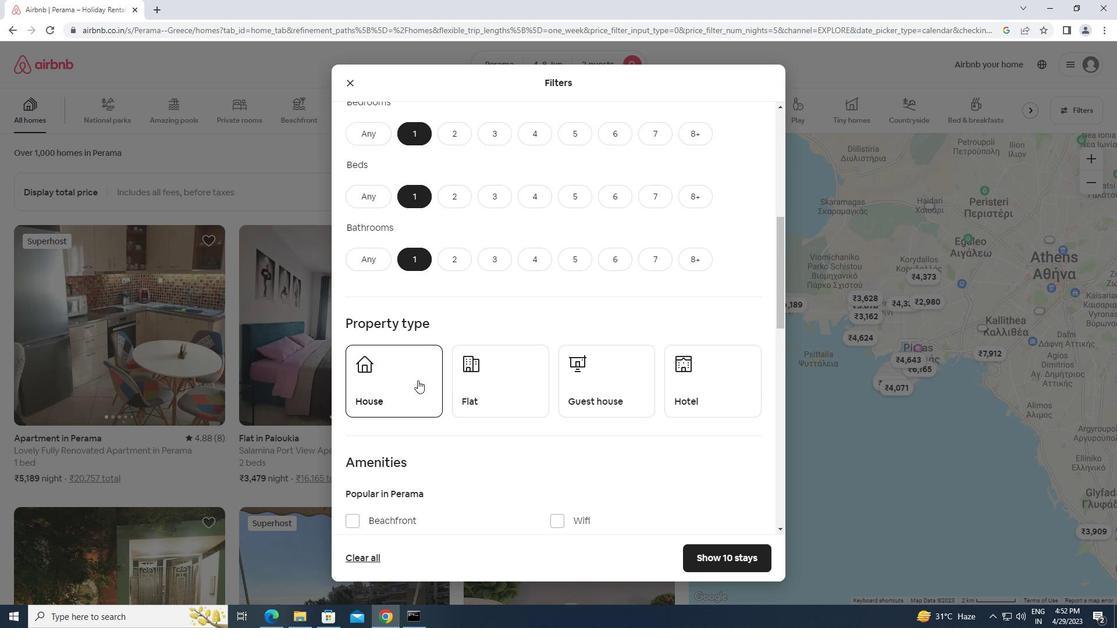 
Action: Mouse pressed left at (488, 381)
Screenshot: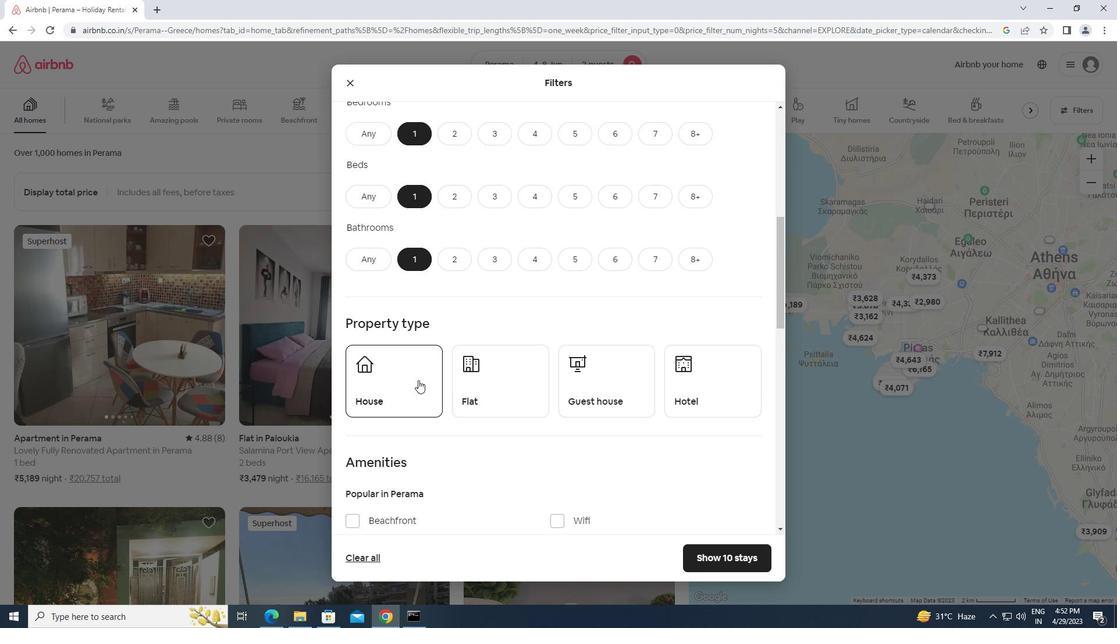 
Action: Mouse moved to (726, 373)
Screenshot: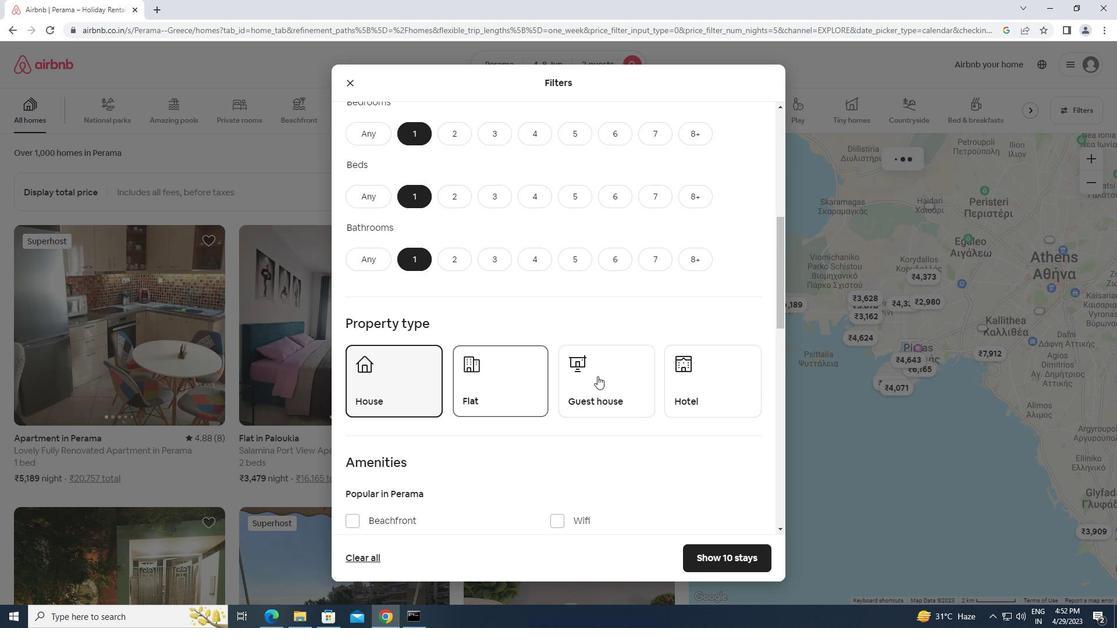 
Action: Mouse pressed left at (726, 373)
Screenshot: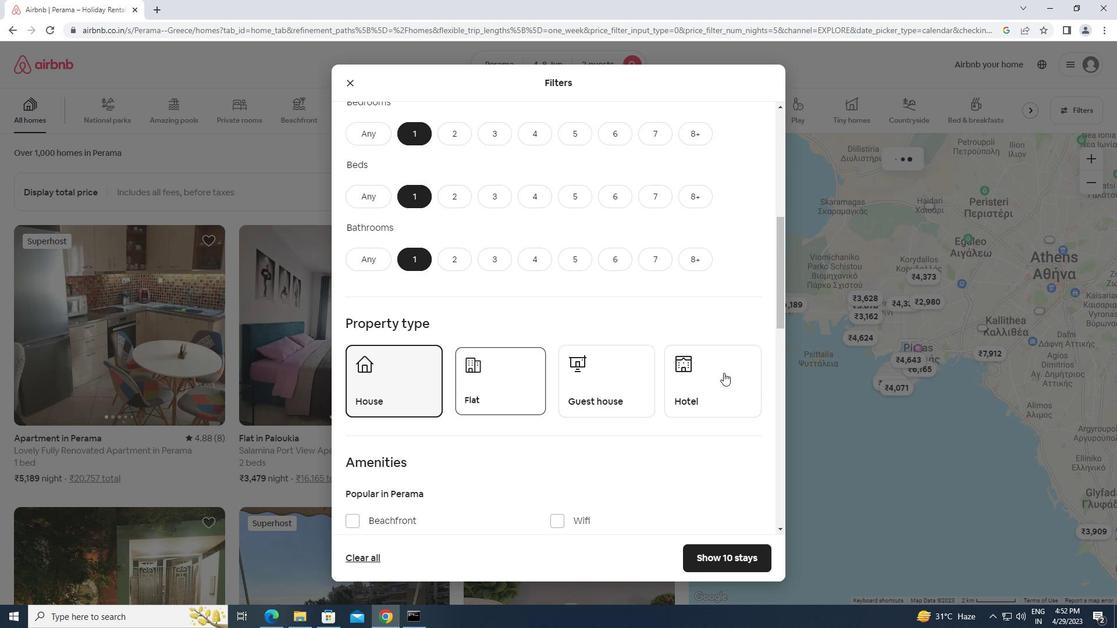 
Action: Mouse moved to (622, 416)
Screenshot: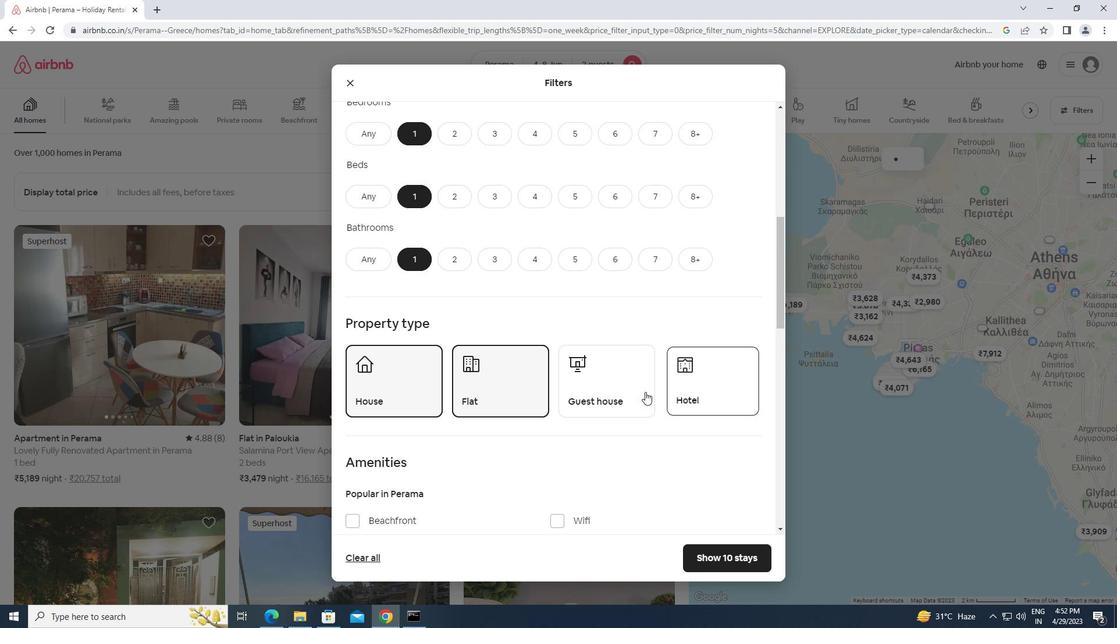 
Action: Mouse scrolled (622, 415) with delta (0, 0)
Screenshot: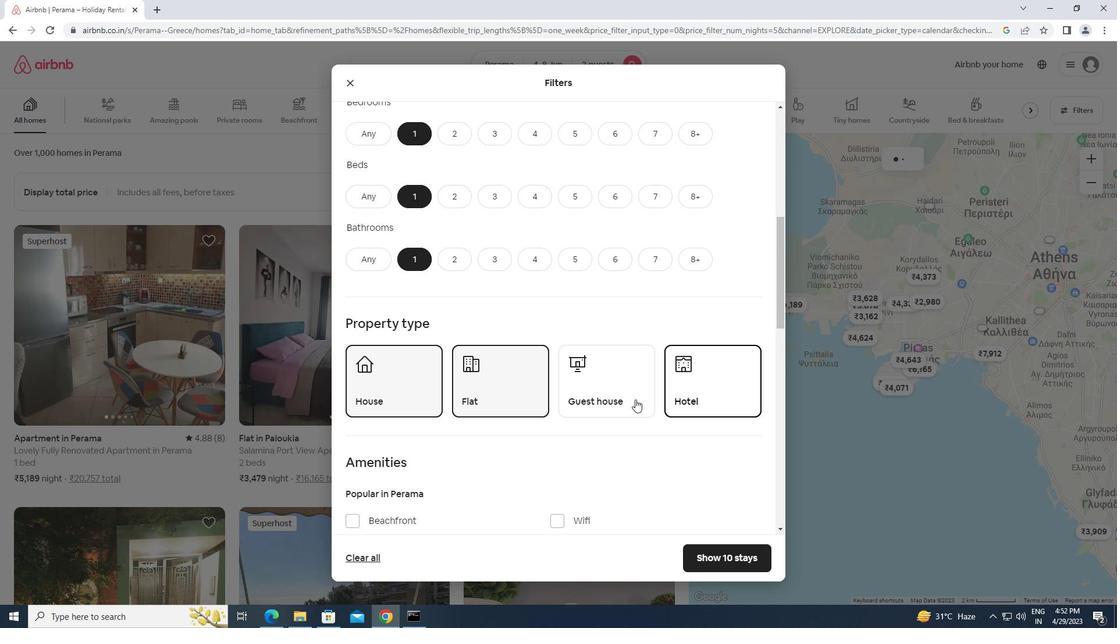 
Action: Mouse scrolled (622, 415) with delta (0, 0)
Screenshot: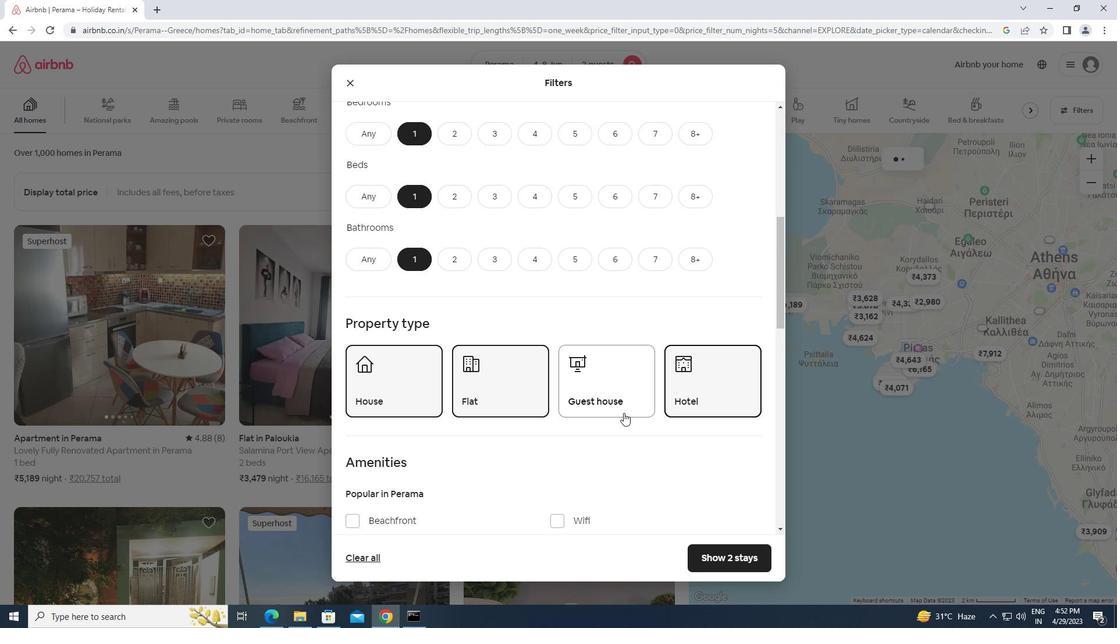 
Action: Mouse scrolled (622, 415) with delta (0, 0)
Screenshot: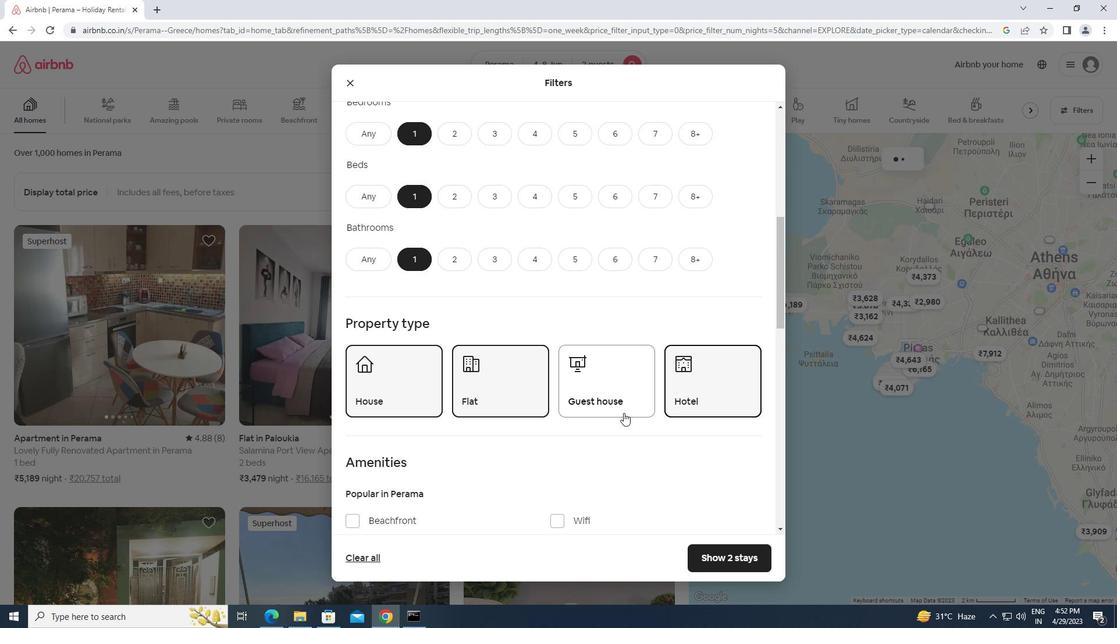 
Action: Mouse moved to (344, 400)
Screenshot: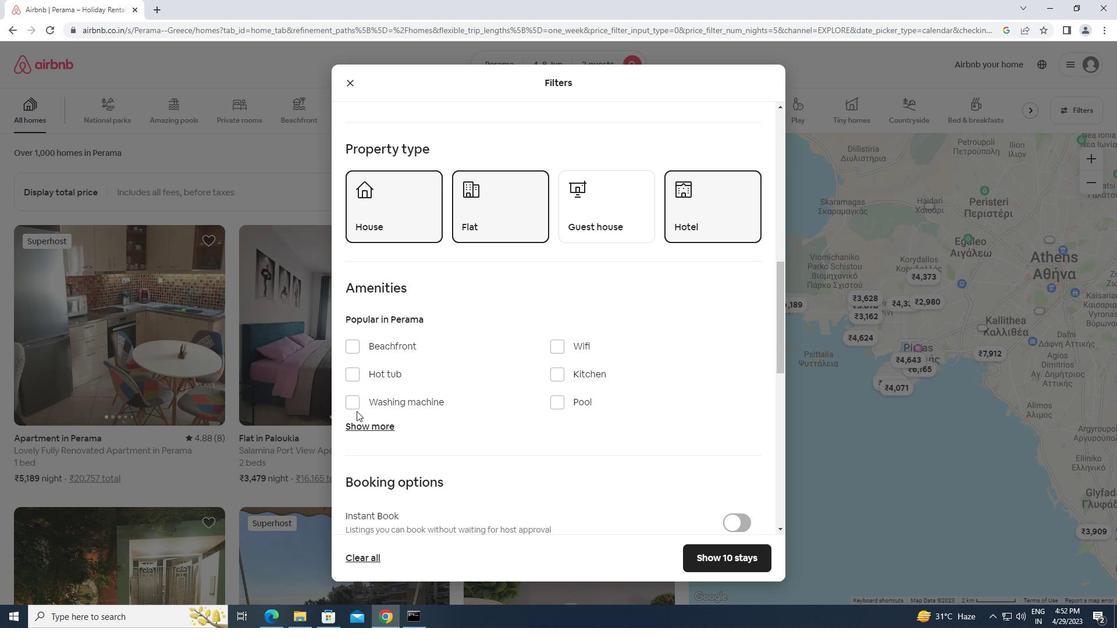 
Action: Mouse pressed left at (344, 400)
Screenshot: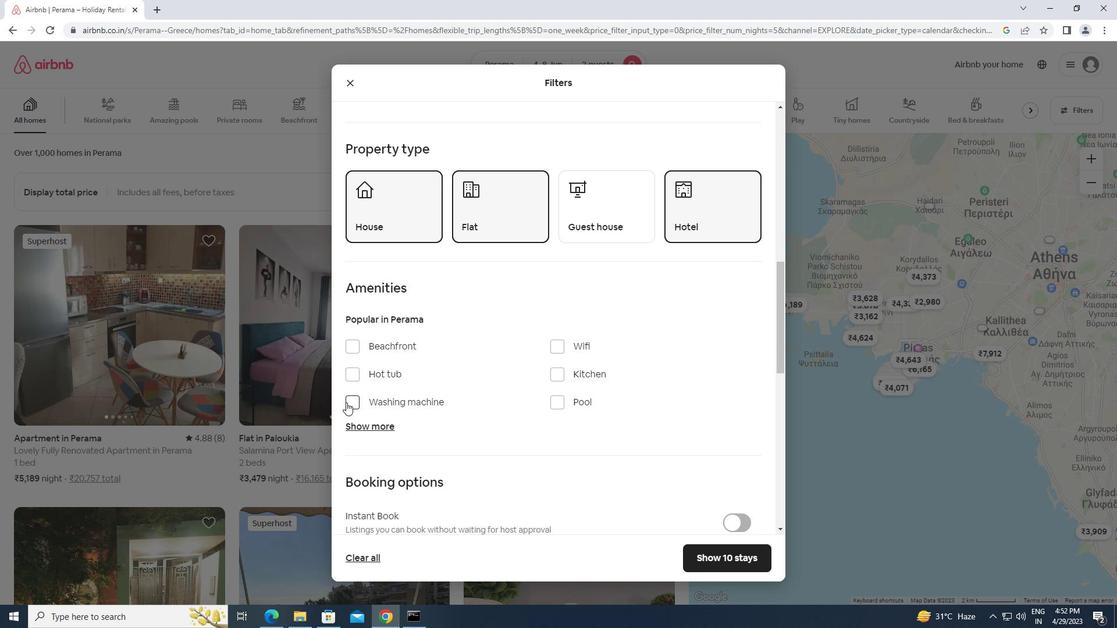 
Action: Mouse moved to (348, 398)
Screenshot: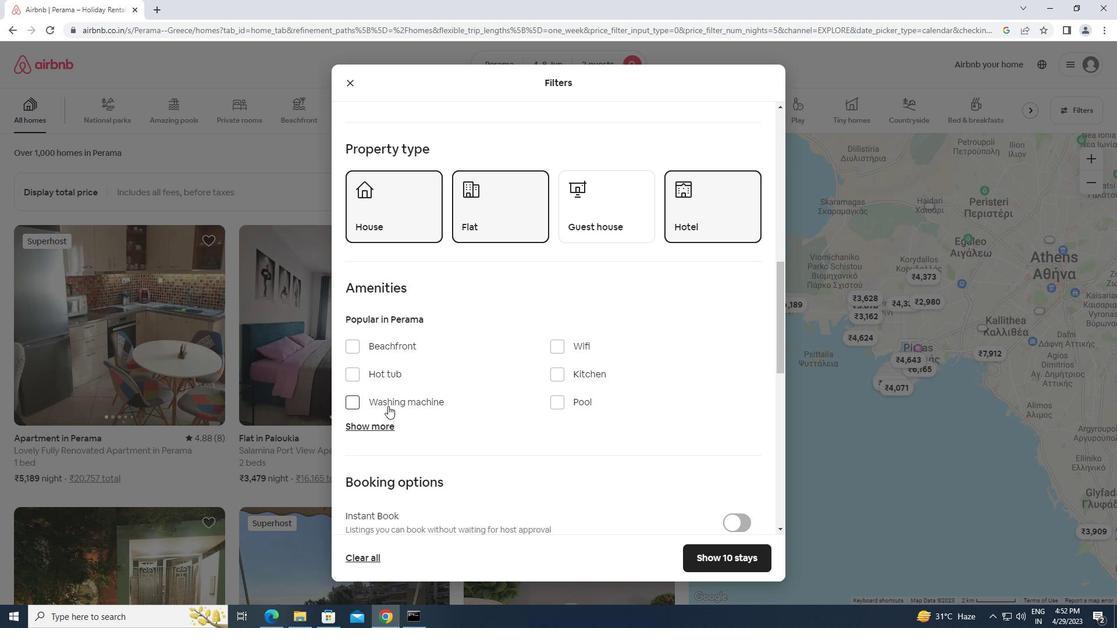 
Action: Mouse pressed left at (348, 398)
Screenshot: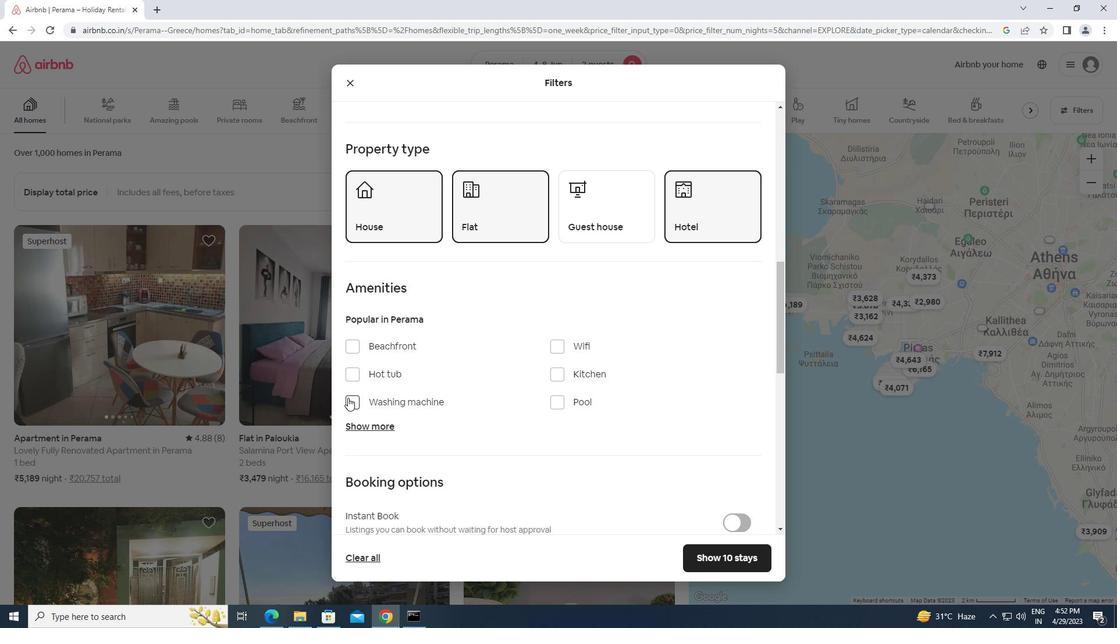 
Action: Mouse moved to (428, 412)
Screenshot: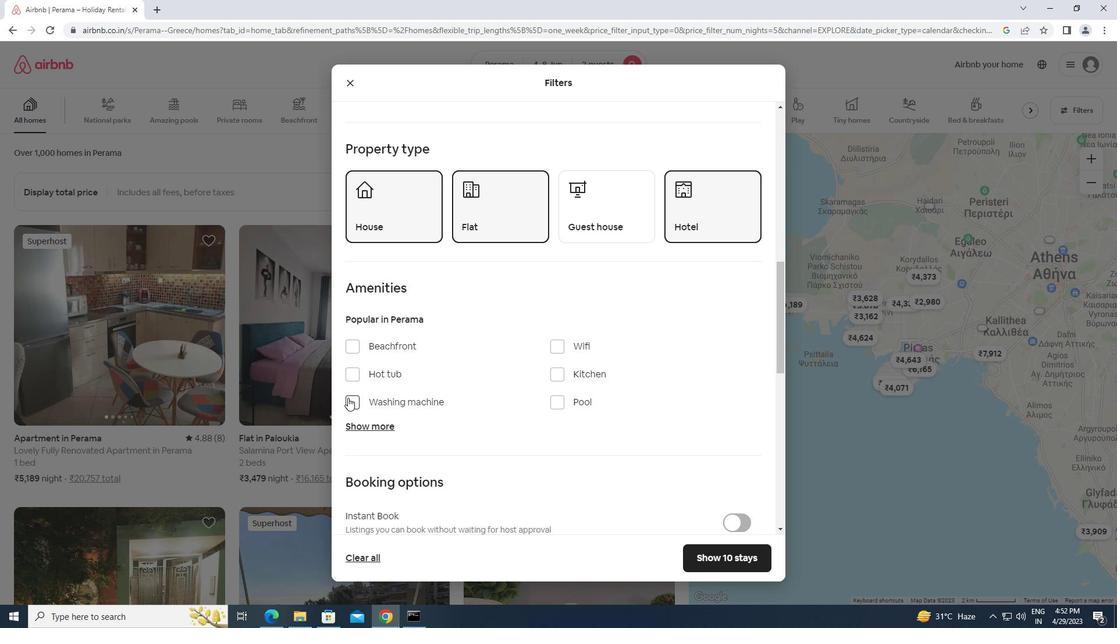 
Action: Mouse scrolled (428, 412) with delta (0, 0)
Screenshot: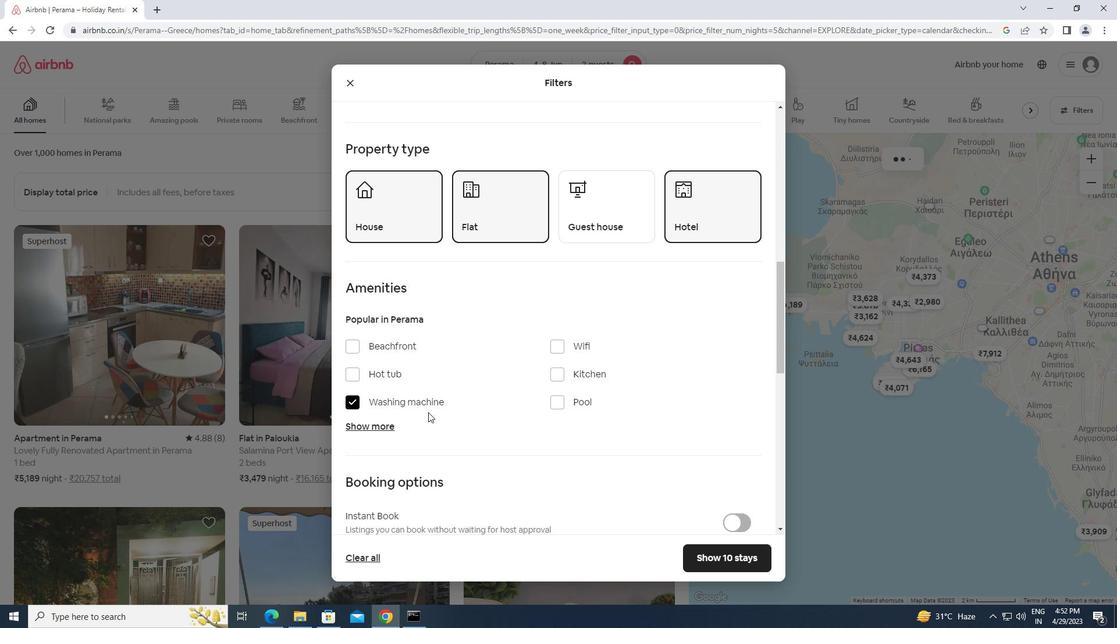 
Action: Mouse scrolled (428, 412) with delta (0, 0)
Screenshot: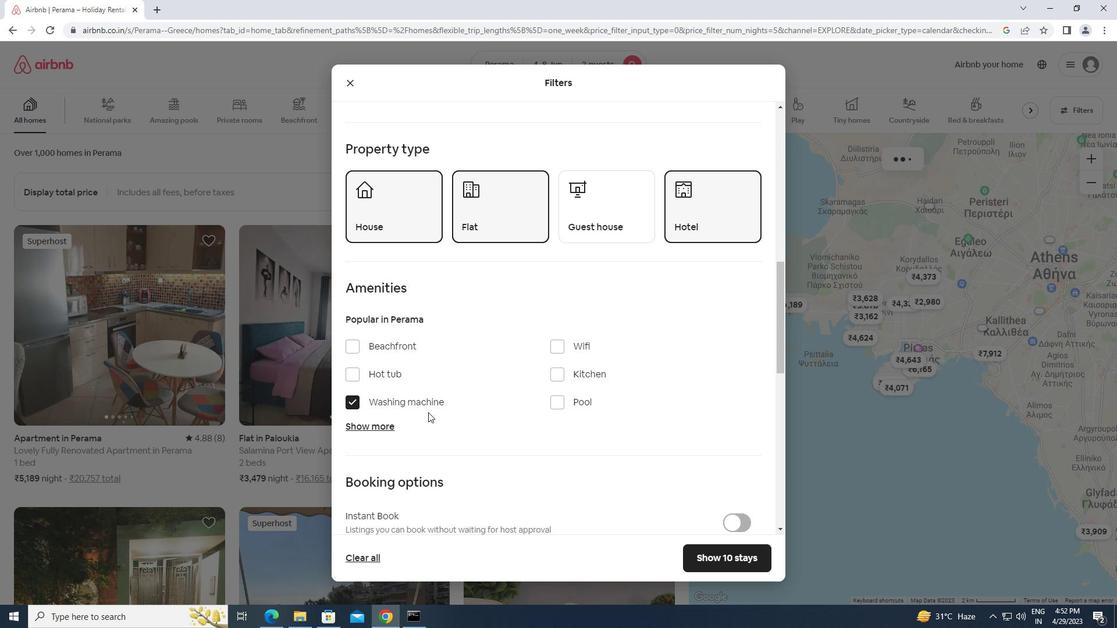 
Action: Mouse scrolled (428, 412) with delta (0, 0)
Screenshot: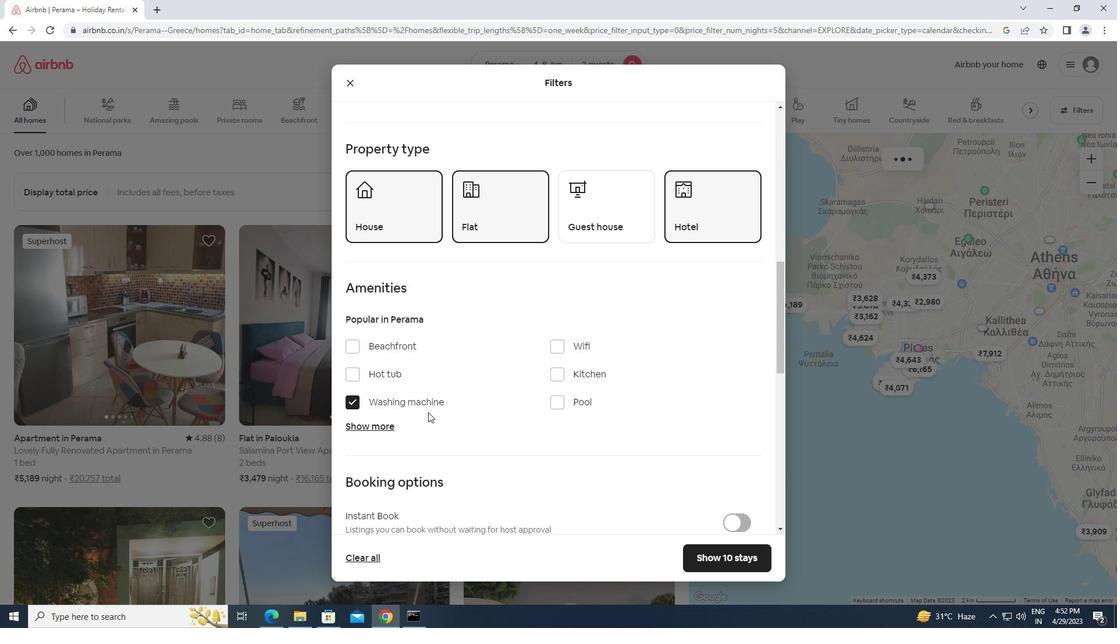 
Action: Mouse moved to (732, 383)
Screenshot: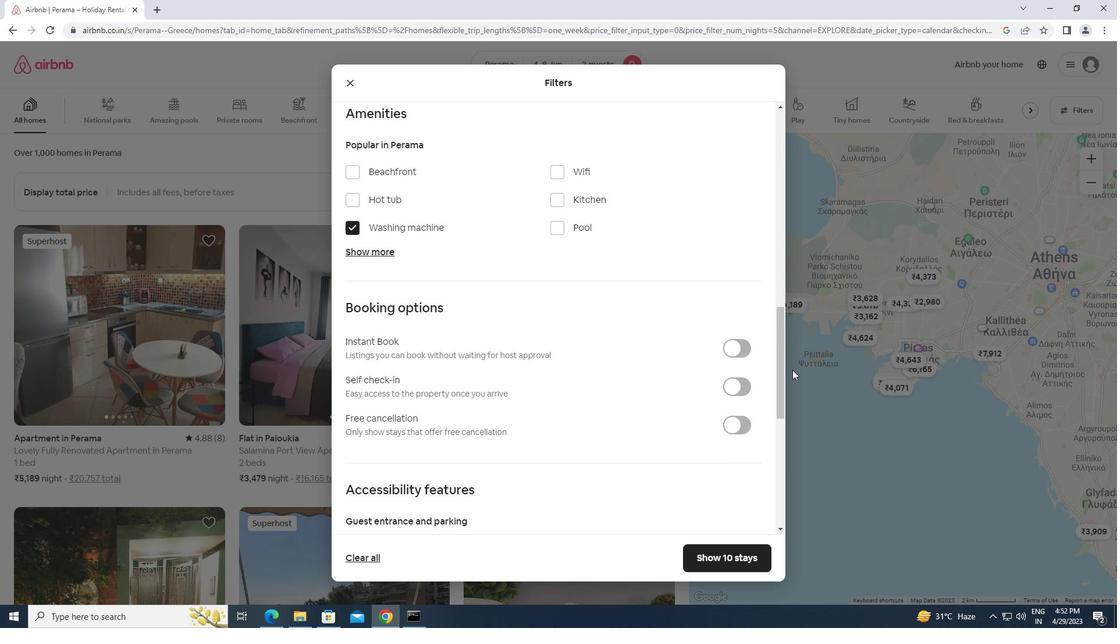 
Action: Mouse pressed left at (732, 383)
Screenshot: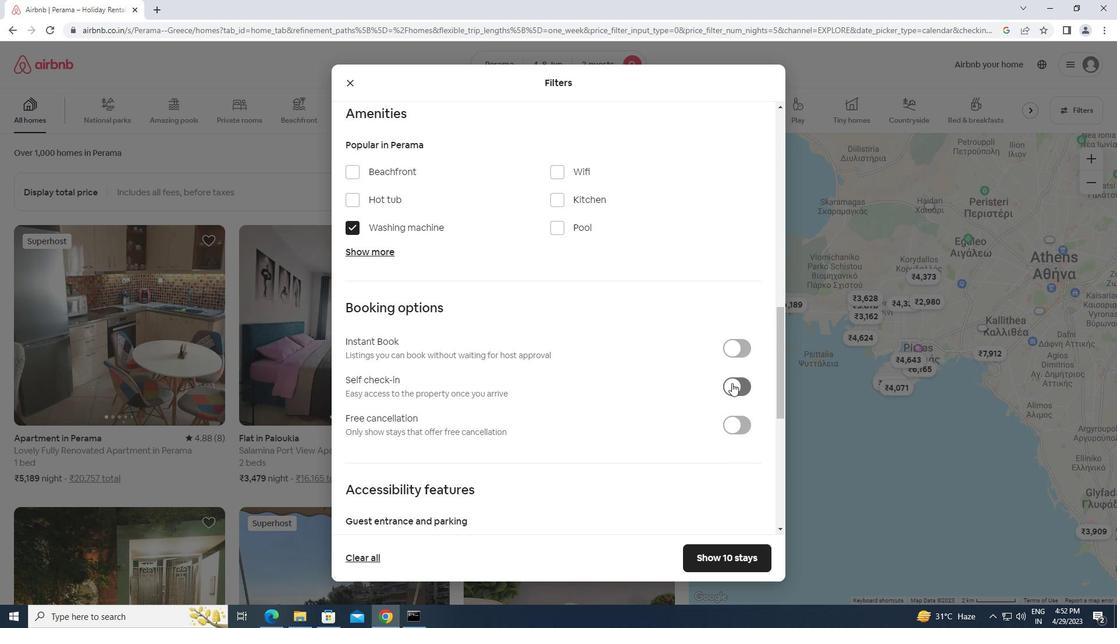 
Action: Mouse moved to (576, 425)
Screenshot: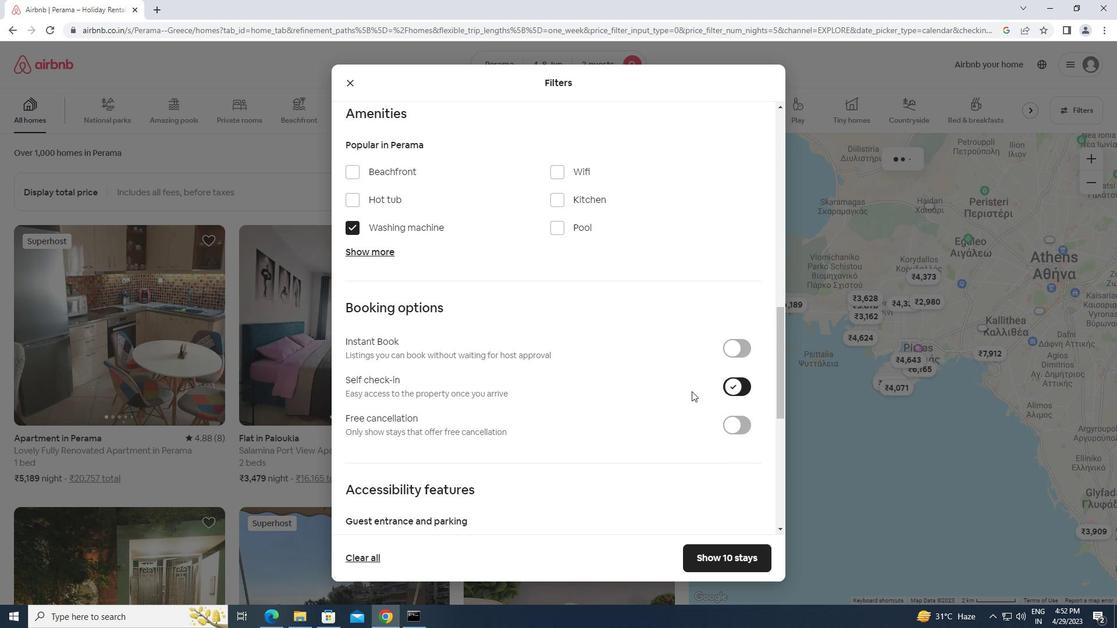 
Action: Mouse scrolled (576, 425) with delta (0, 0)
Screenshot: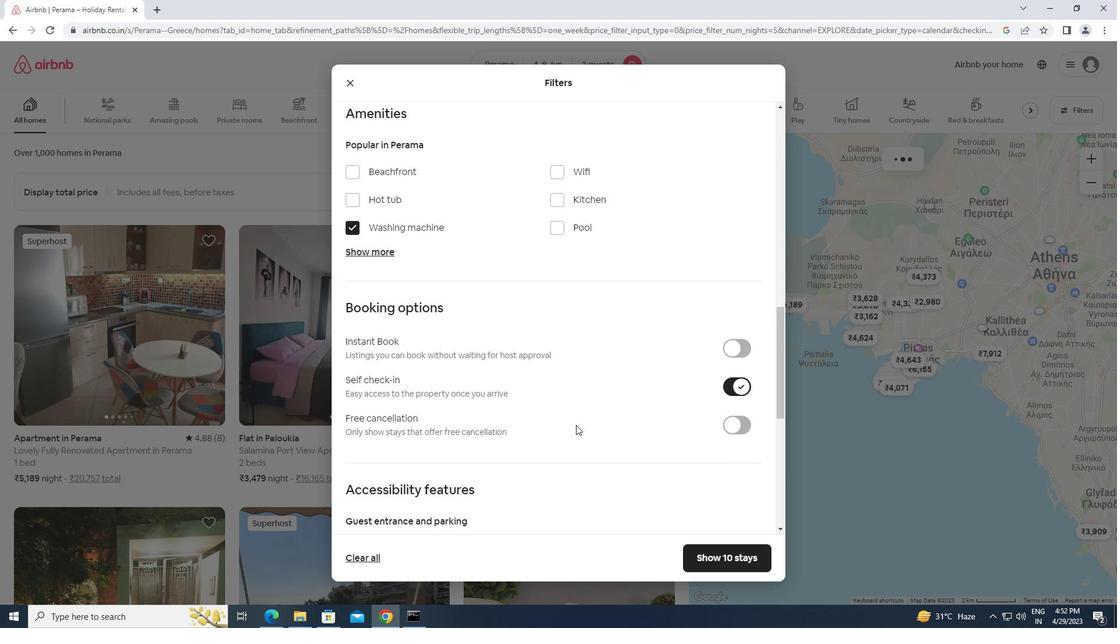 
Action: Mouse scrolled (576, 425) with delta (0, 0)
Screenshot: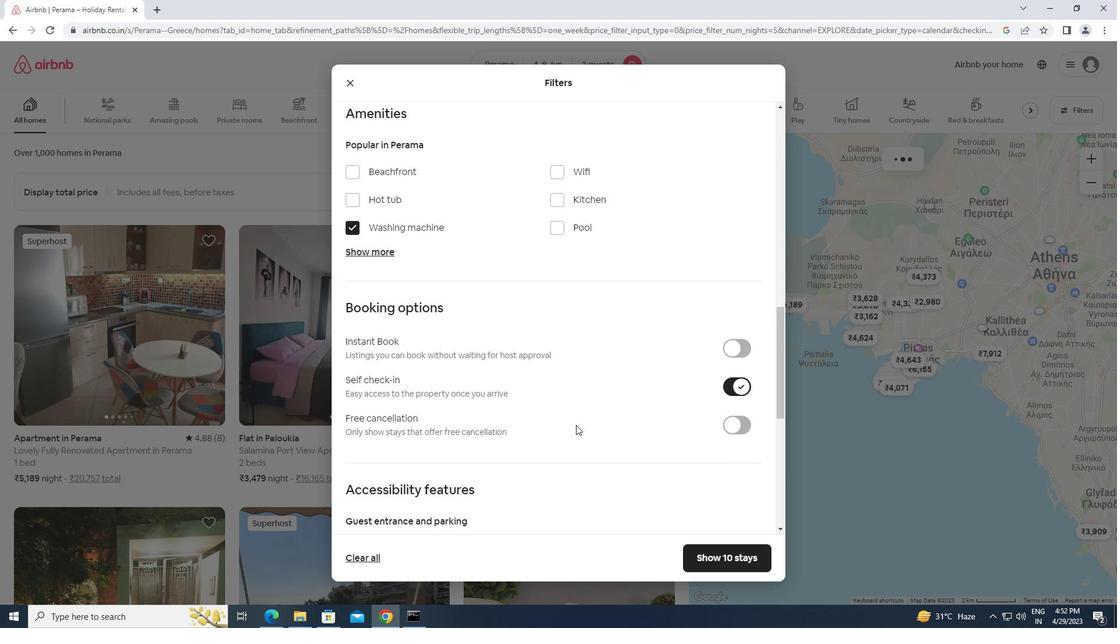 
Action: Mouse scrolled (576, 425) with delta (0, 0)
Screenshot: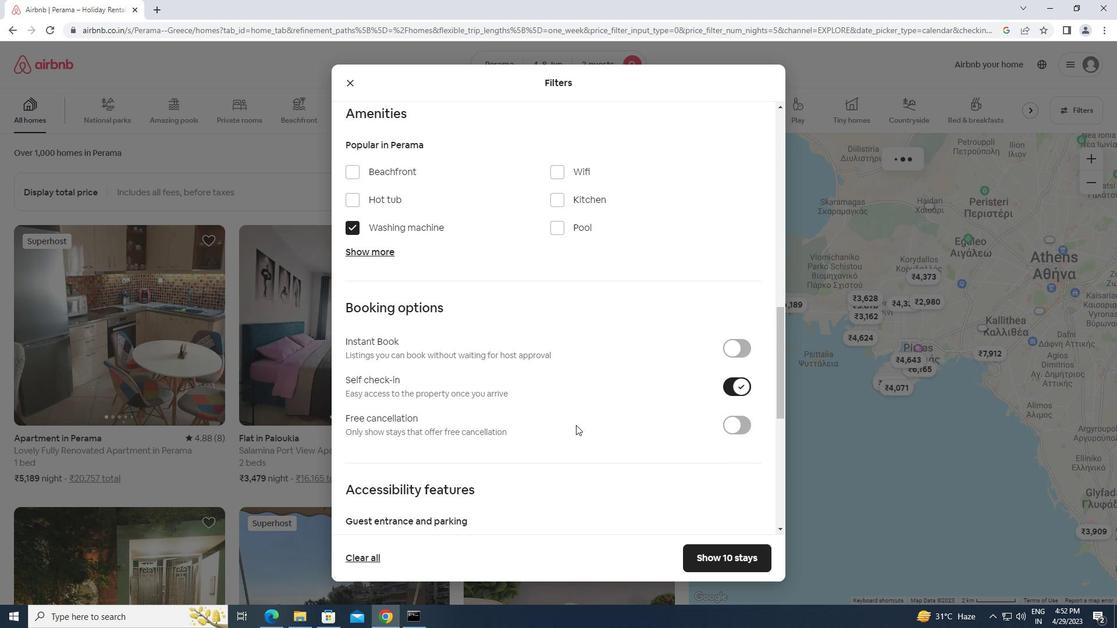 
Action: Mouse scrolled (576, 425) with delta (0, 0)
Screenshot: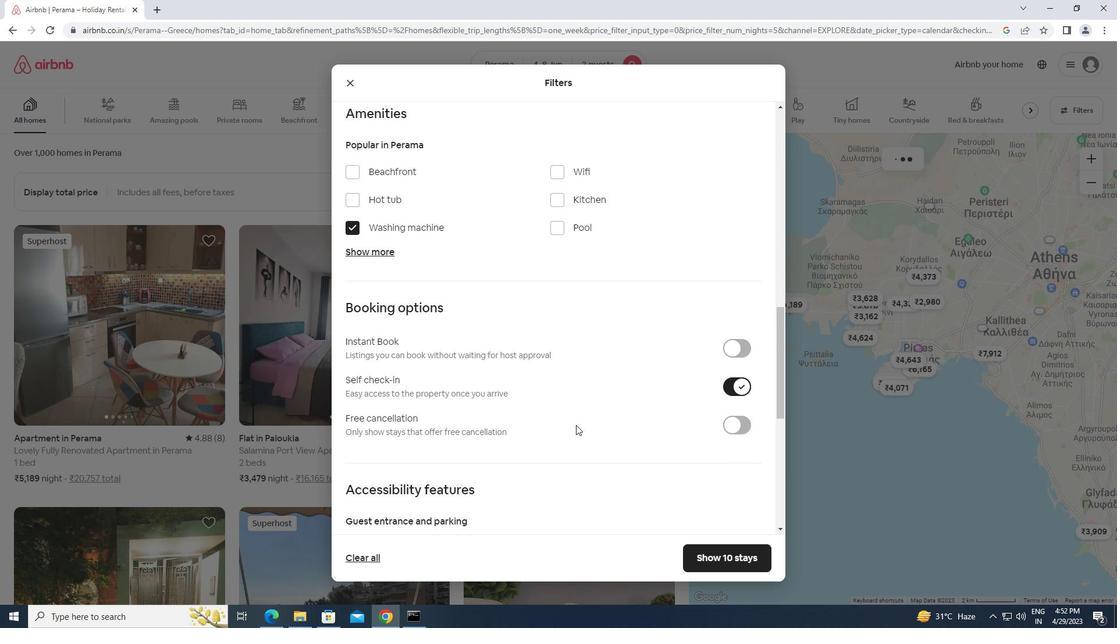 
Action: Mouse scrolled (576, 425) with delta (0, 0)
Screenshot: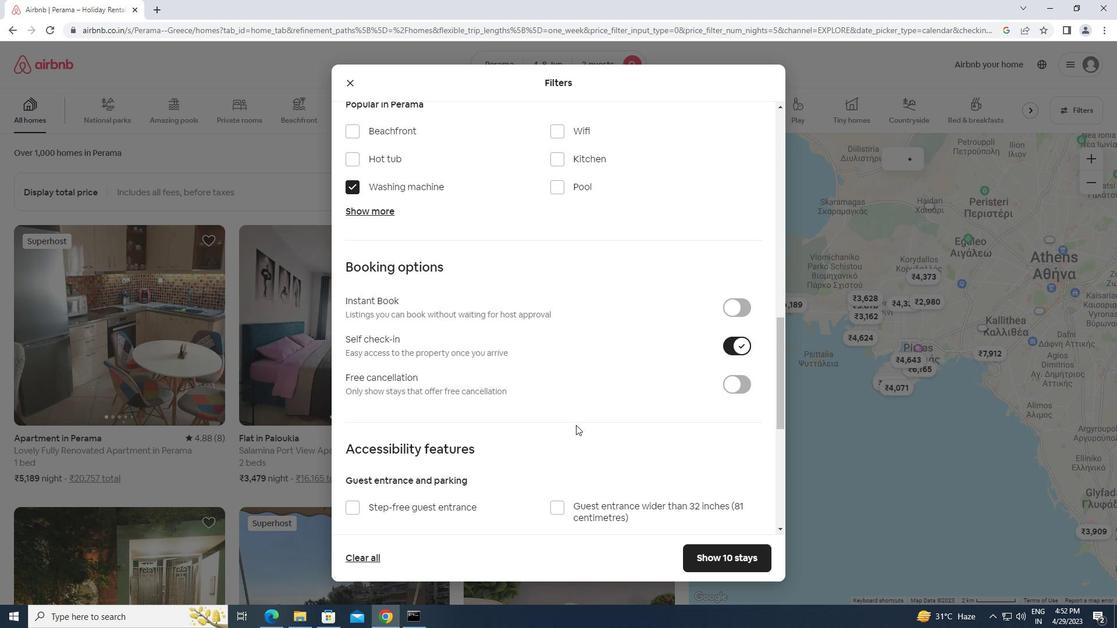 
Action: Mouse scrolled (576, 425) with delta (0, 0)
Screenshot: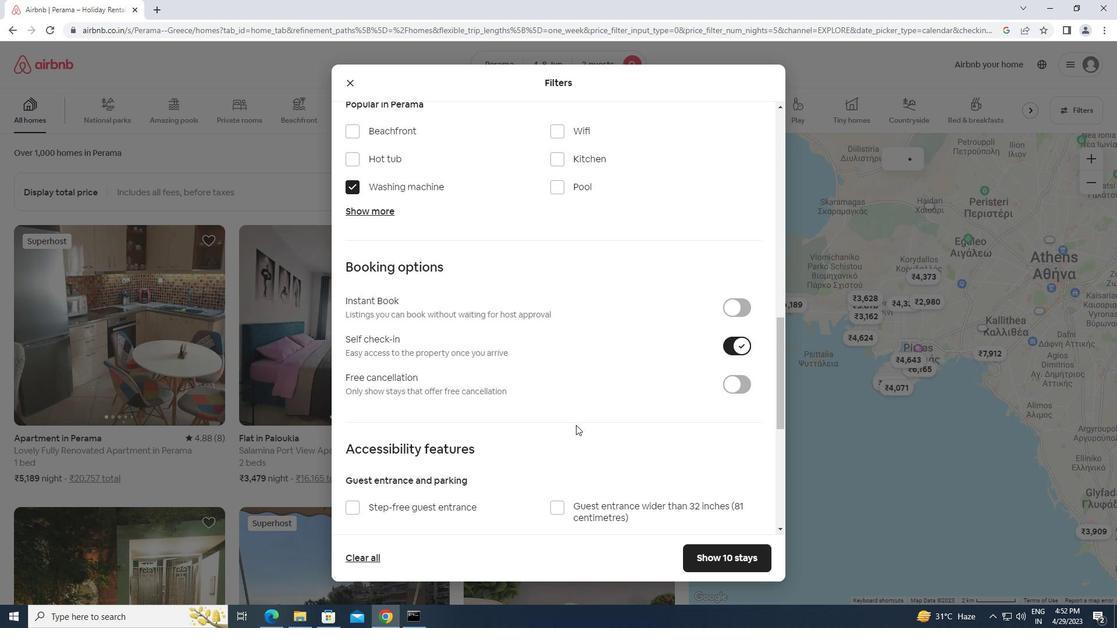 
Action: Mouse scrolled (576, 425) with delta (0, 0)
Screenshot: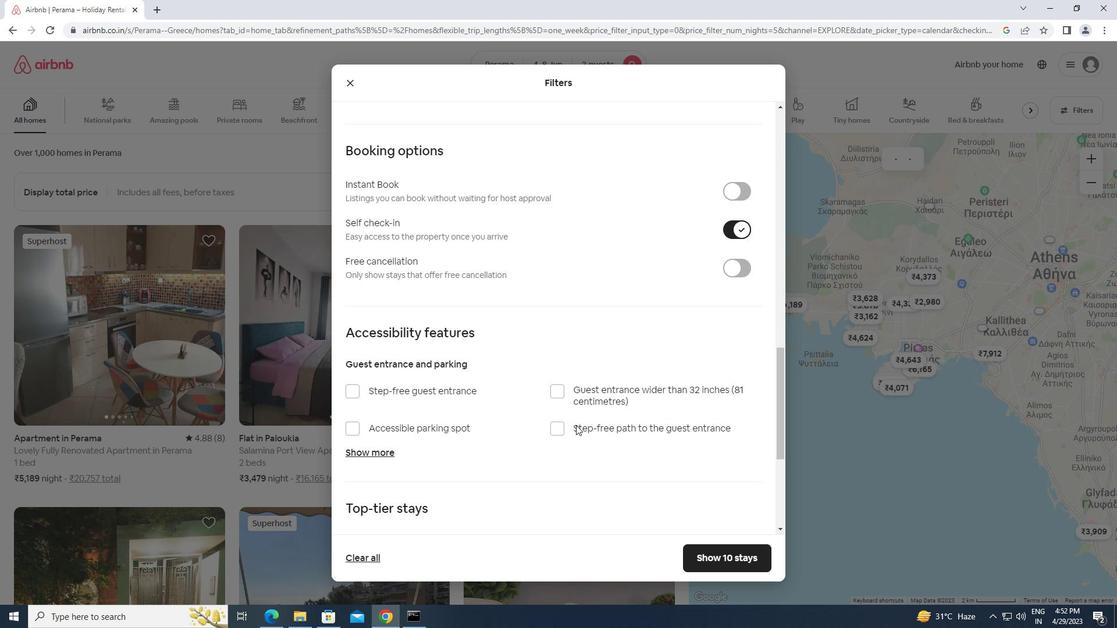 
Action: Mouse scrolled (576, 425) with delta (0, 0)
Screenshot: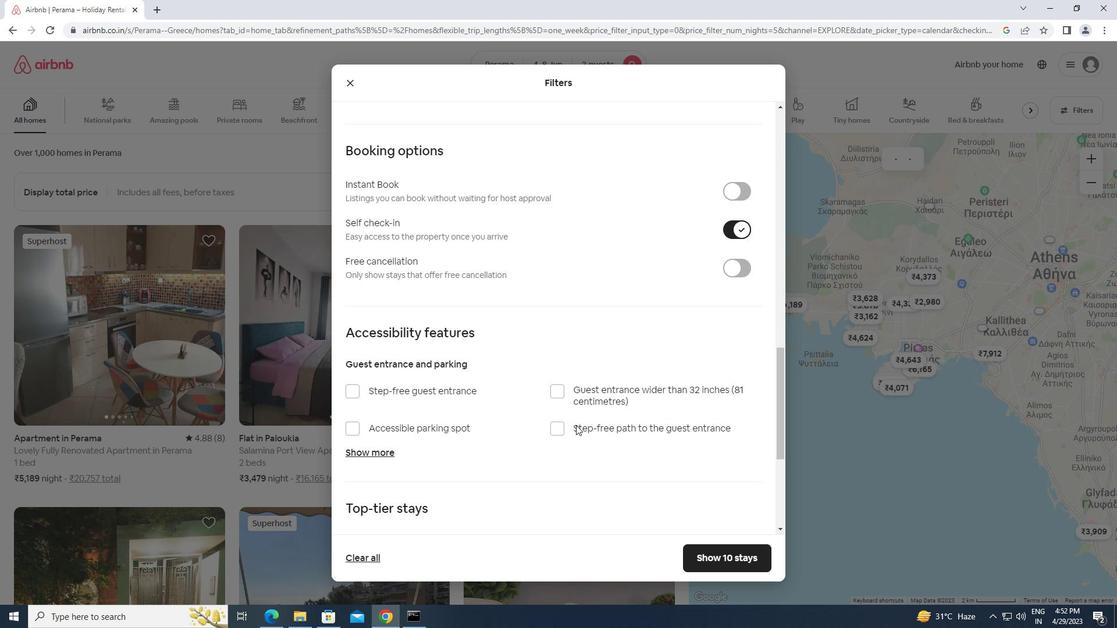 
Action: Mouse moved to (355, 451)
Screenshot: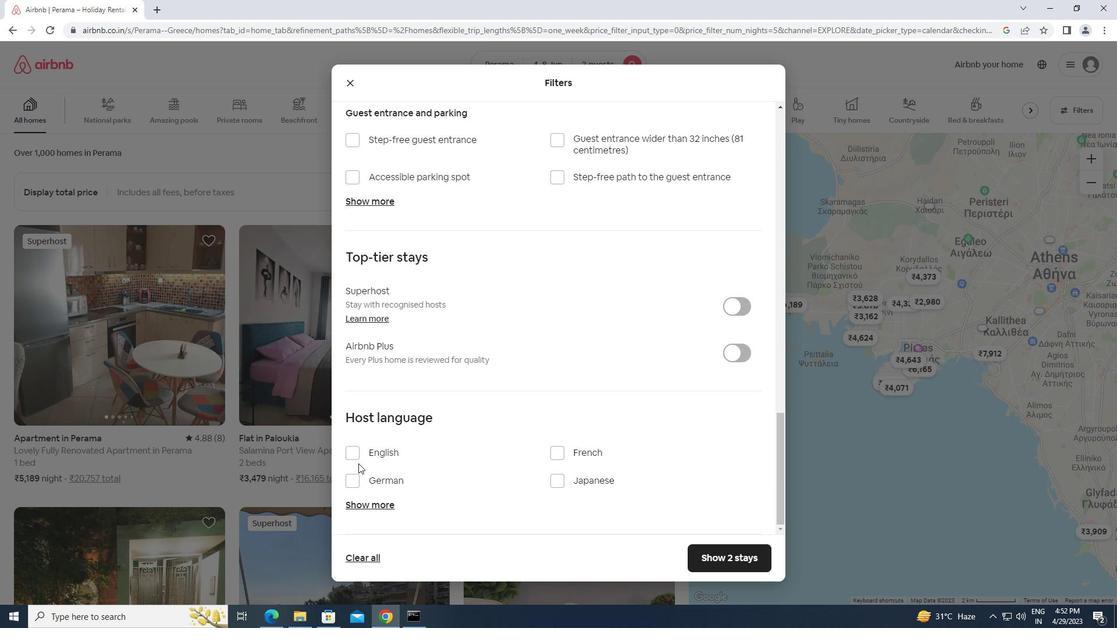 
Action: Mouse pressed left at (355, 451)
Screenshot: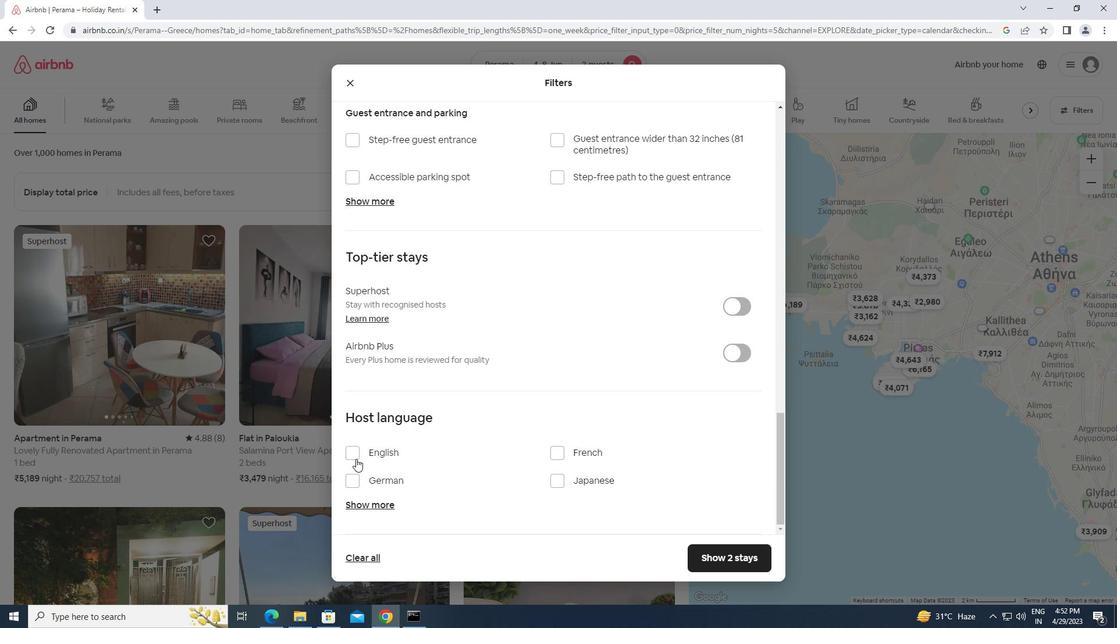 
Action: Mouse moved to (763, 556)
Screenshot: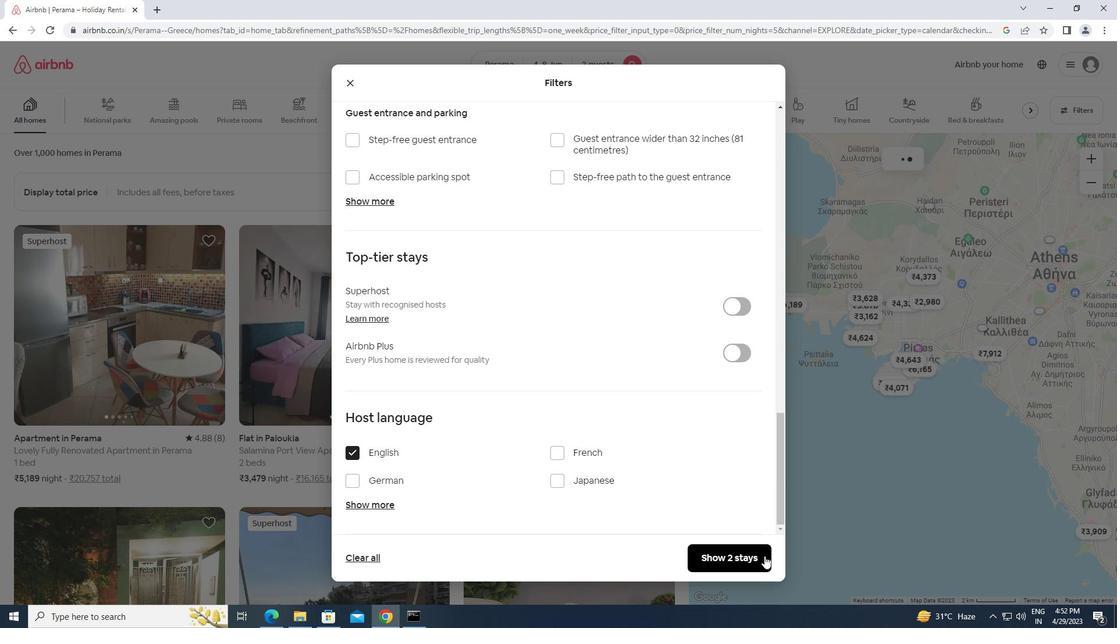 
Action: Mouse pressed left at (763, 556)
Screenshot: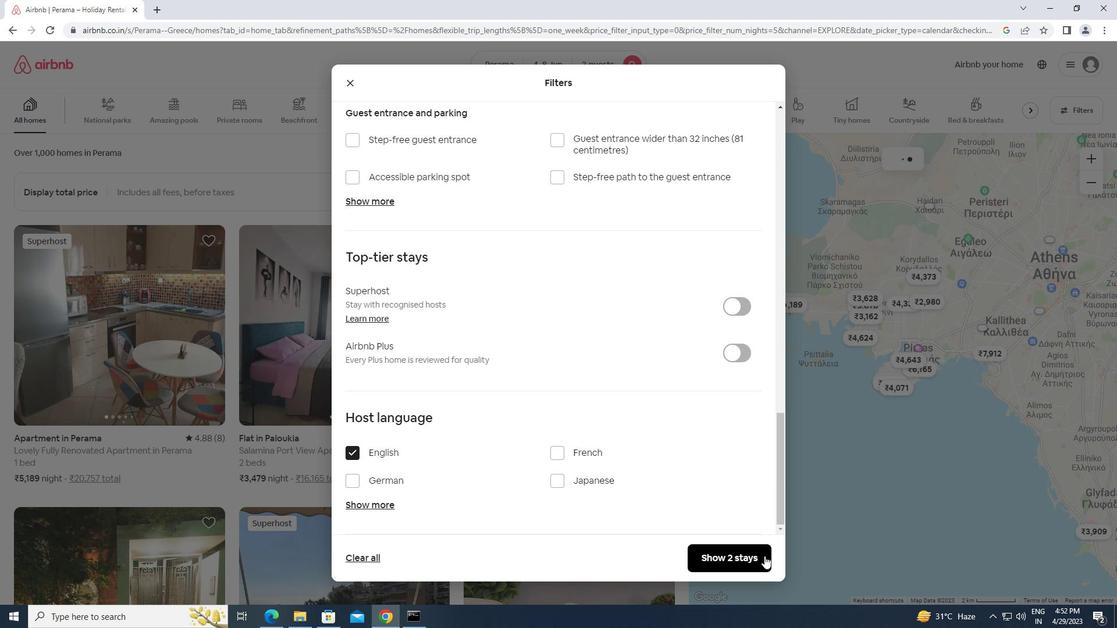 
Action: Mouse moved to (761, 556)
Screenshot: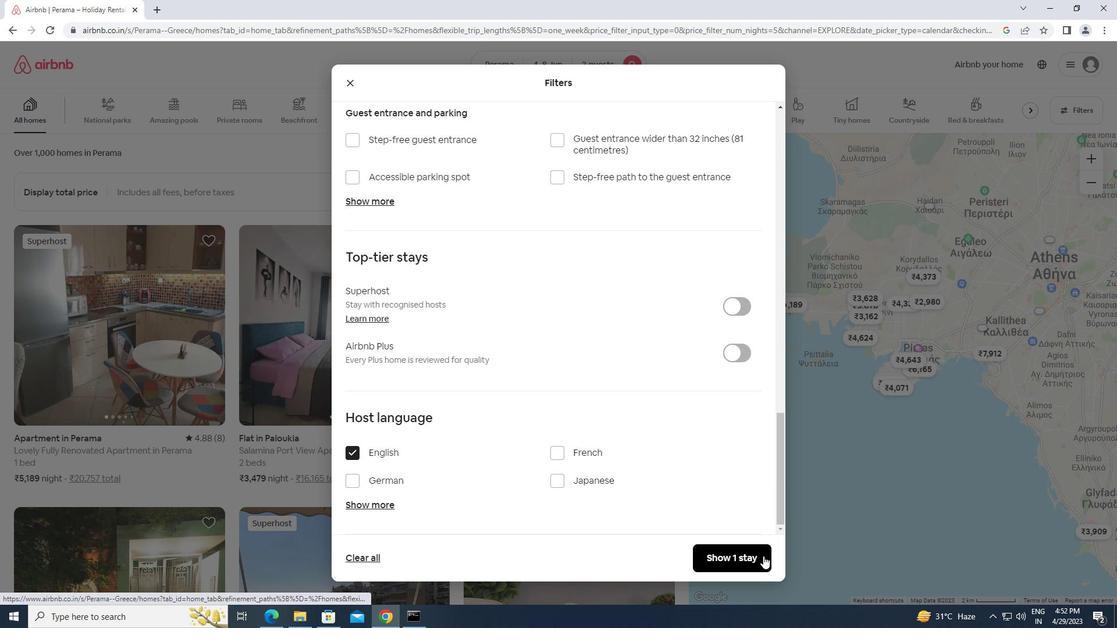 
